 Task: Check the percentage active listings of playground in the last 5 years.
Action: Mouse moved to (987, 231)
Screenshot: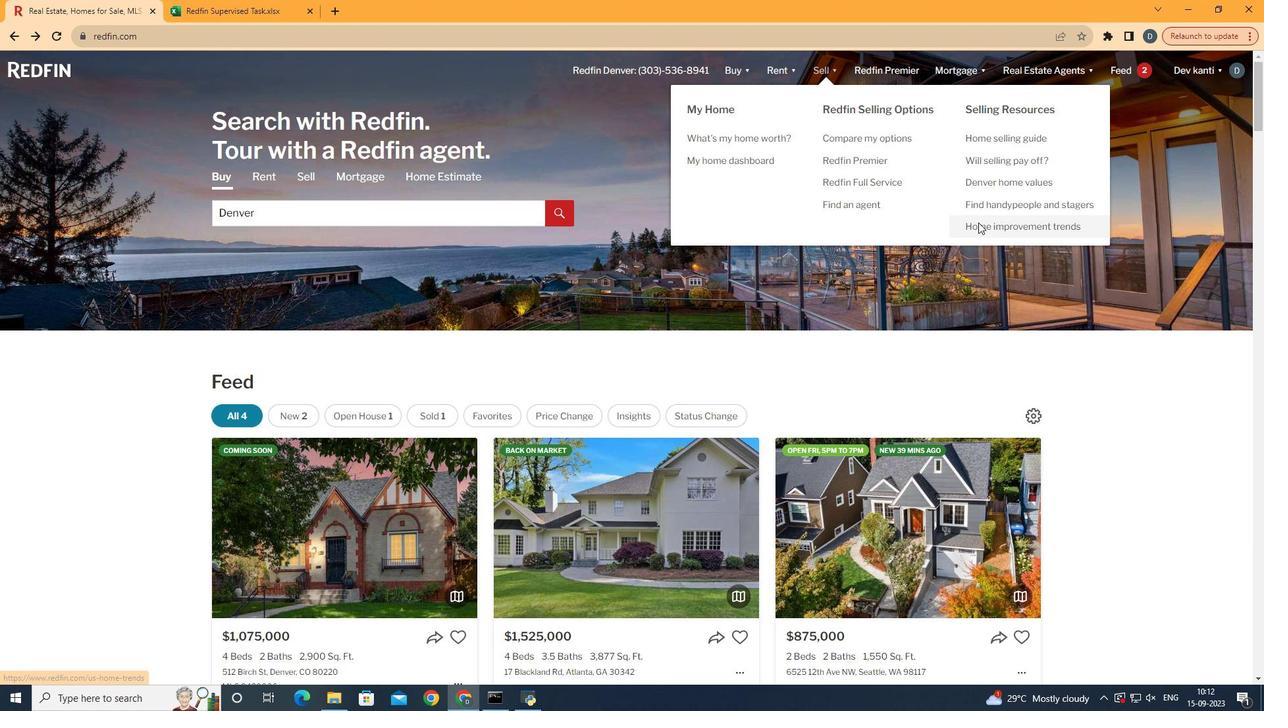 
Action: Mouse pressed left at (987, 231)
Screenshot: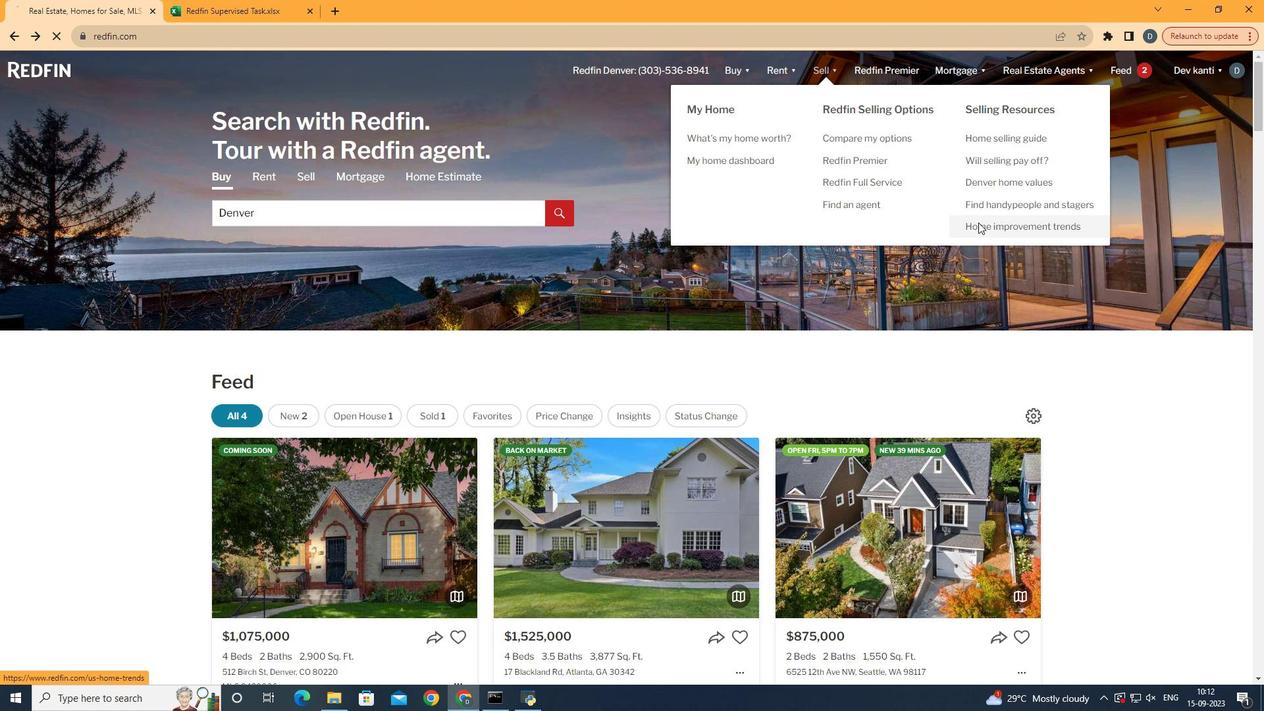 
Action: Mouse moved to (318, 252)
Screenshot: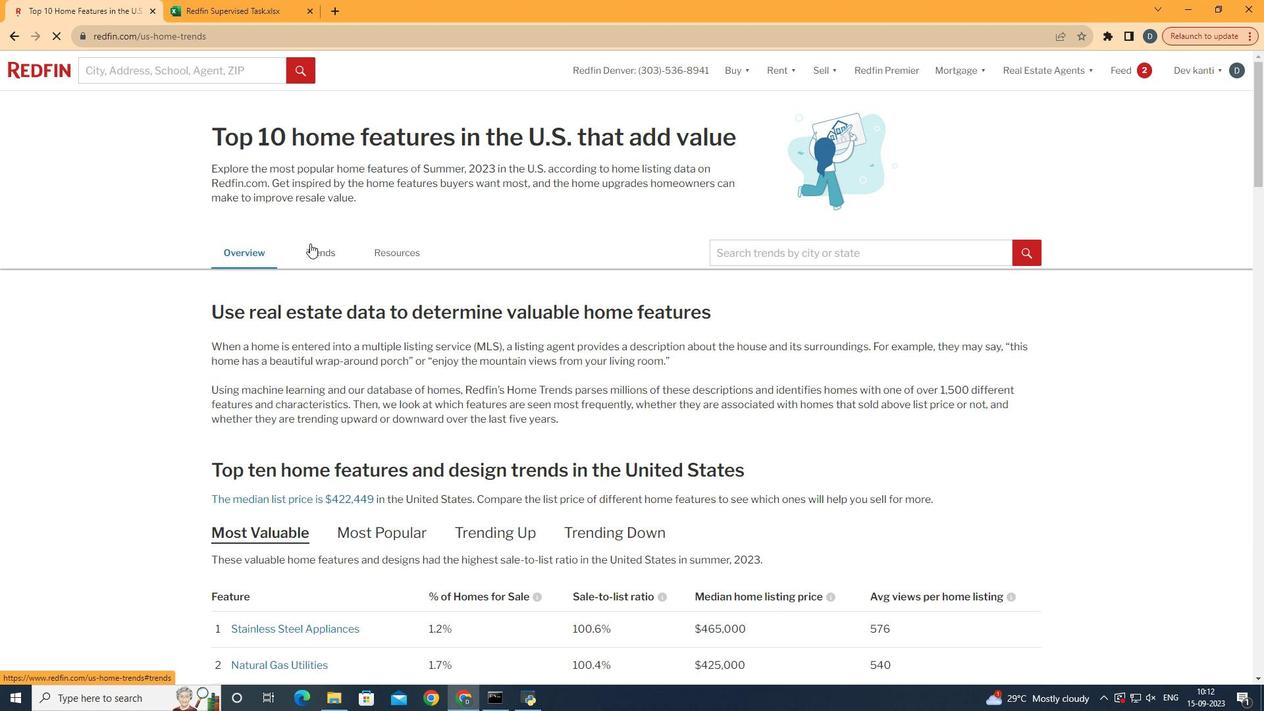 
Action: Mouse pressed left at (318, 252)
Screenshot: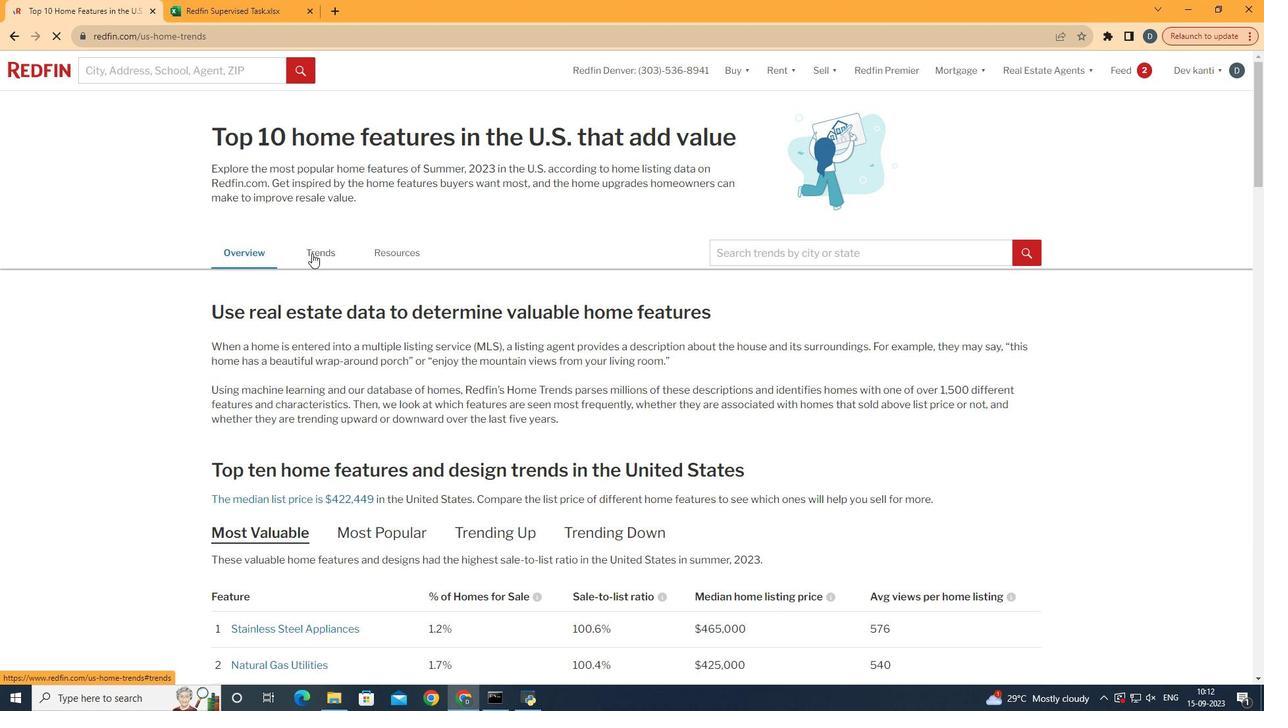 
Action: Mouse moved to (553, 356)
Screenshot: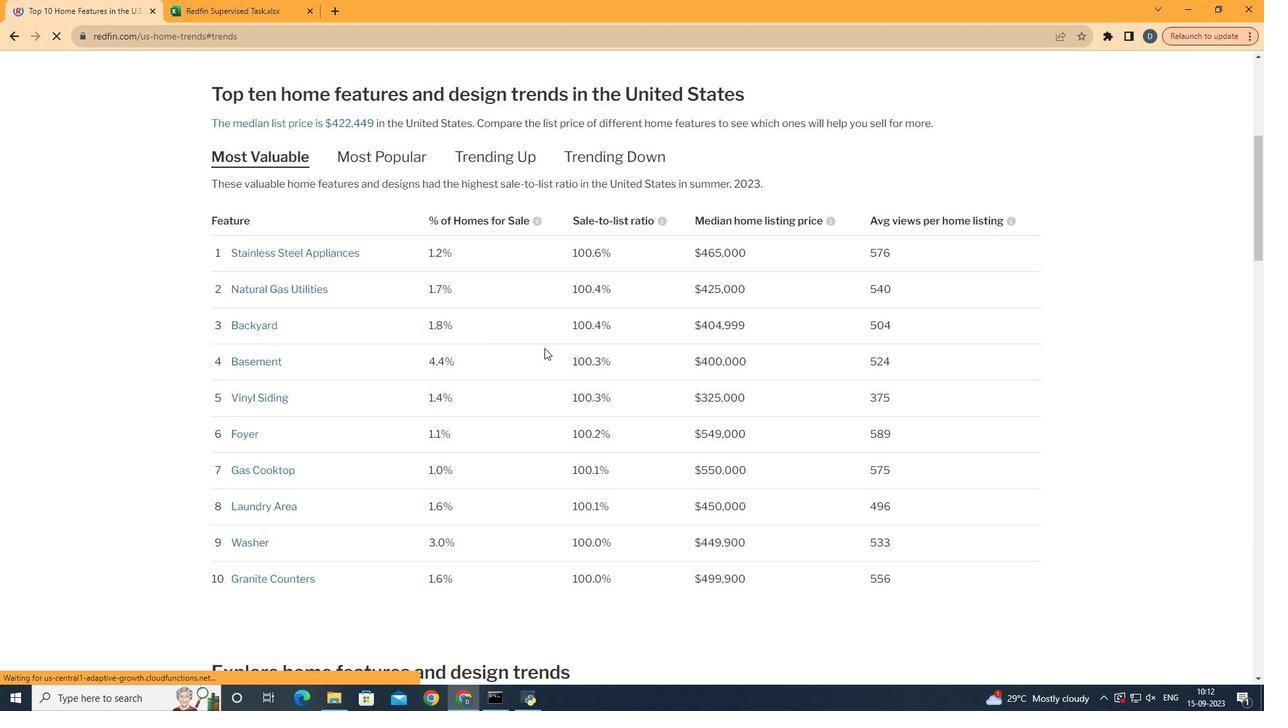
Action: Mouse scrolled (553, 356) with delta (0, 0)
Screenshot: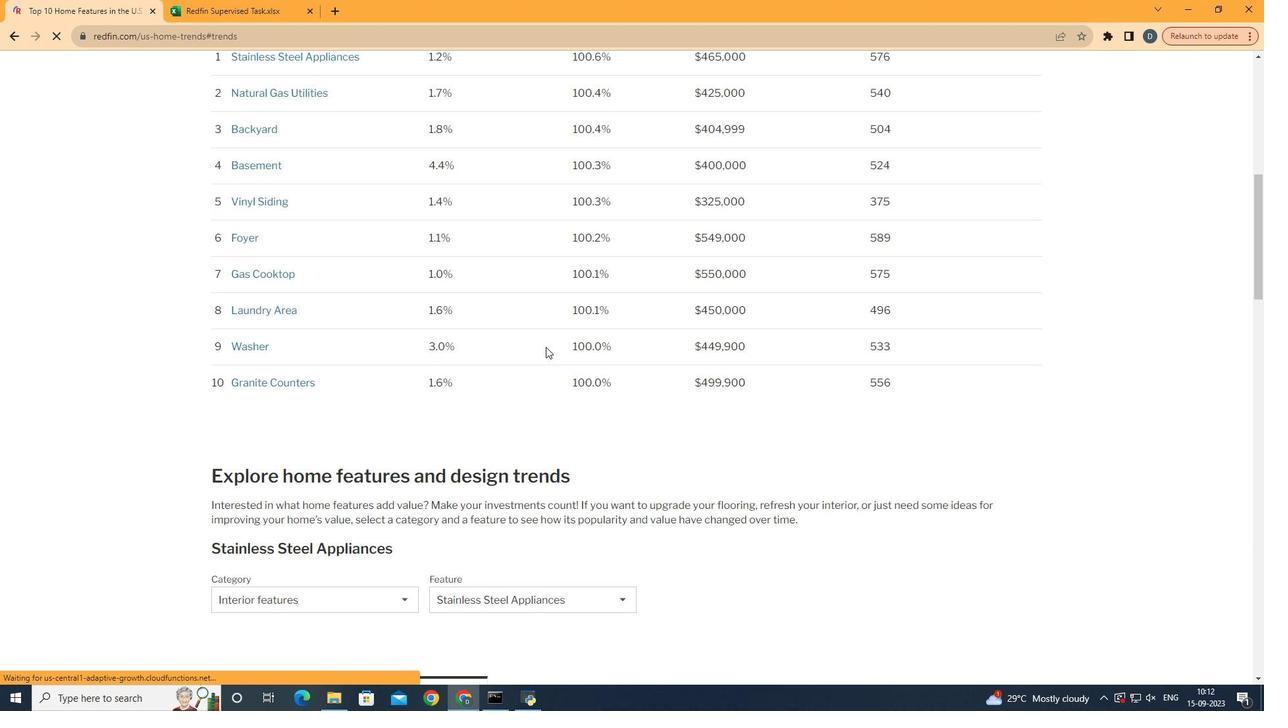 
Action: Mouse moved to (553, 356)
Screenshot: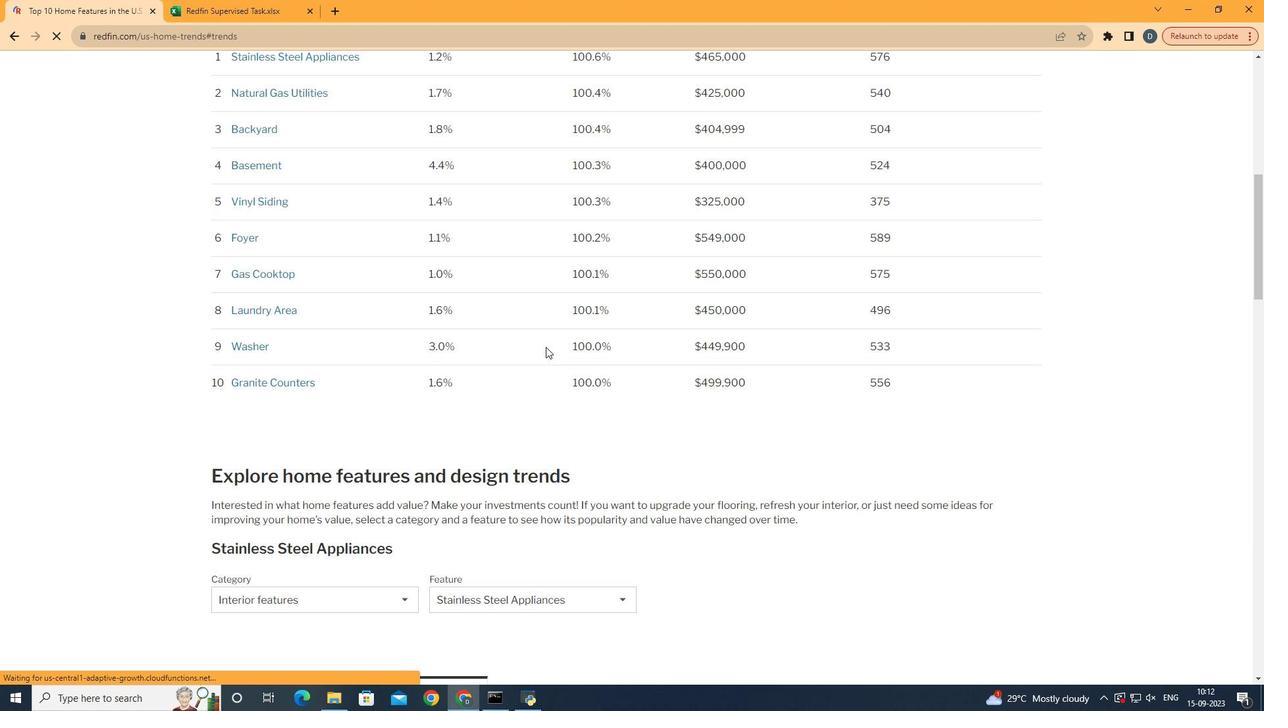 
Action: Mouse scrolled (553, 355) with delta (0, 0)
Screenshot: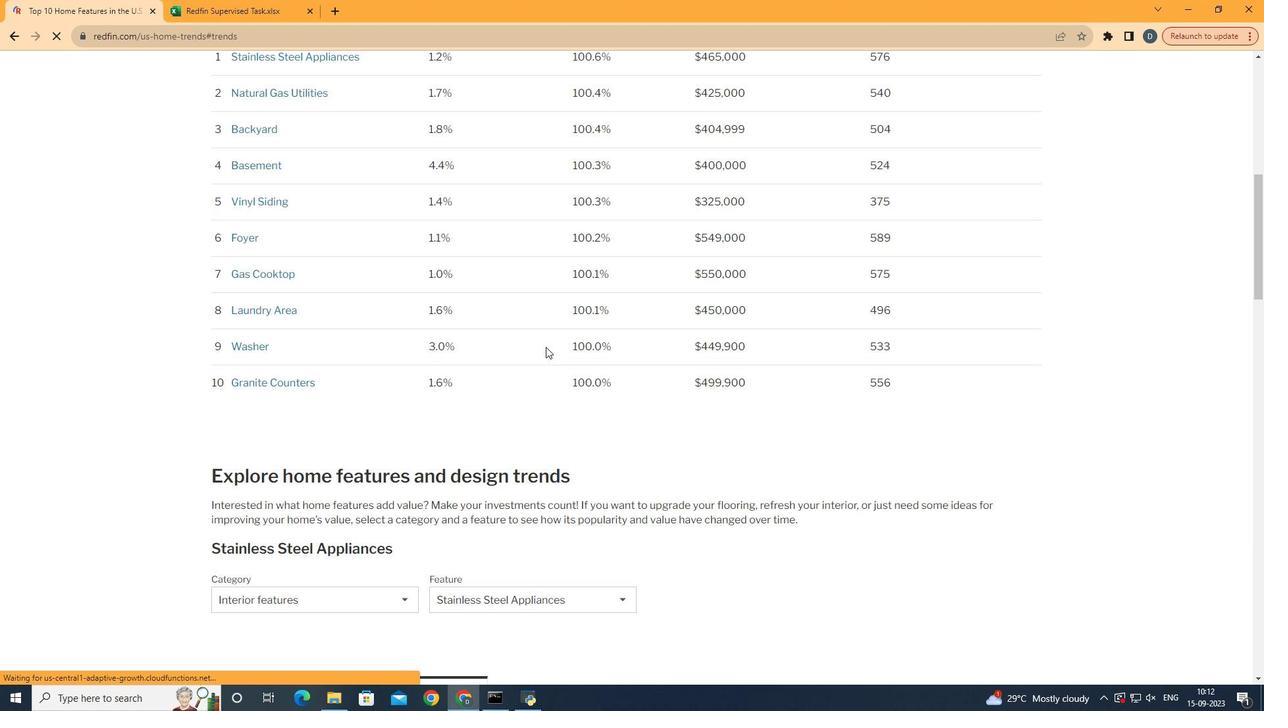 
Action: Mouse moved to (554, 355)
Screenshot: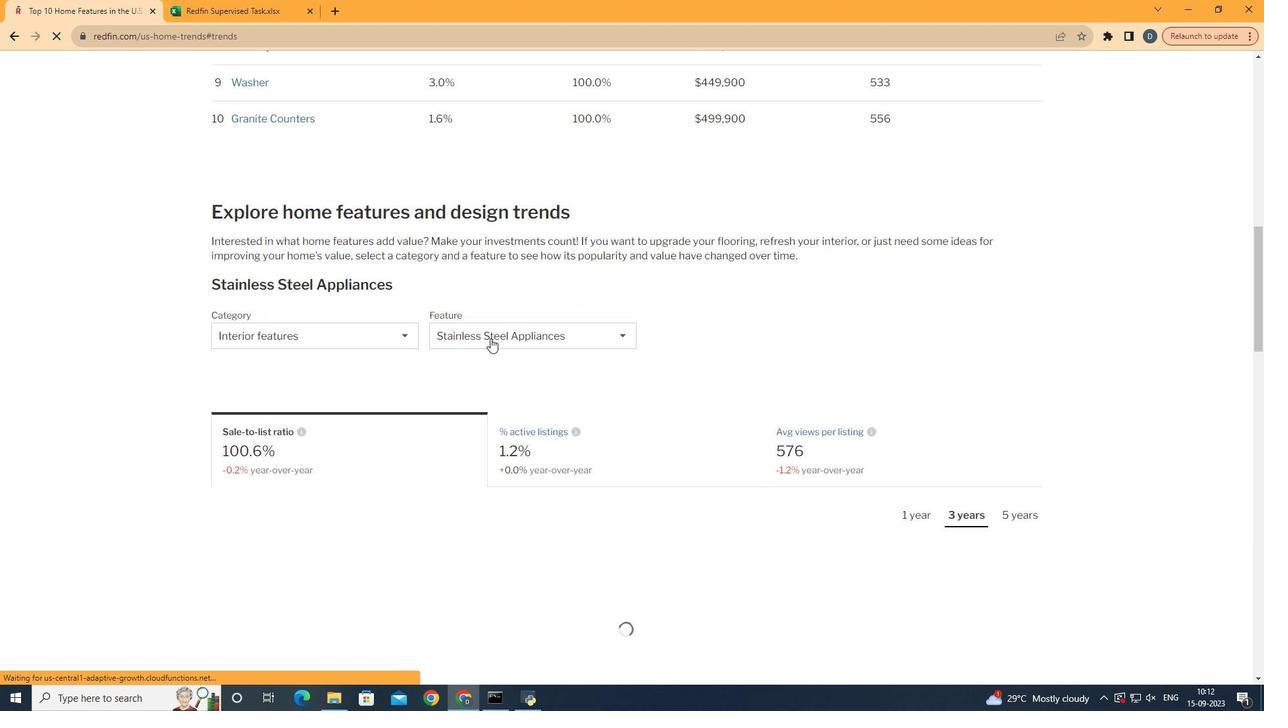 
Action: Mouse scrolled (554, 355) with delta (0, 0)
Screenshot: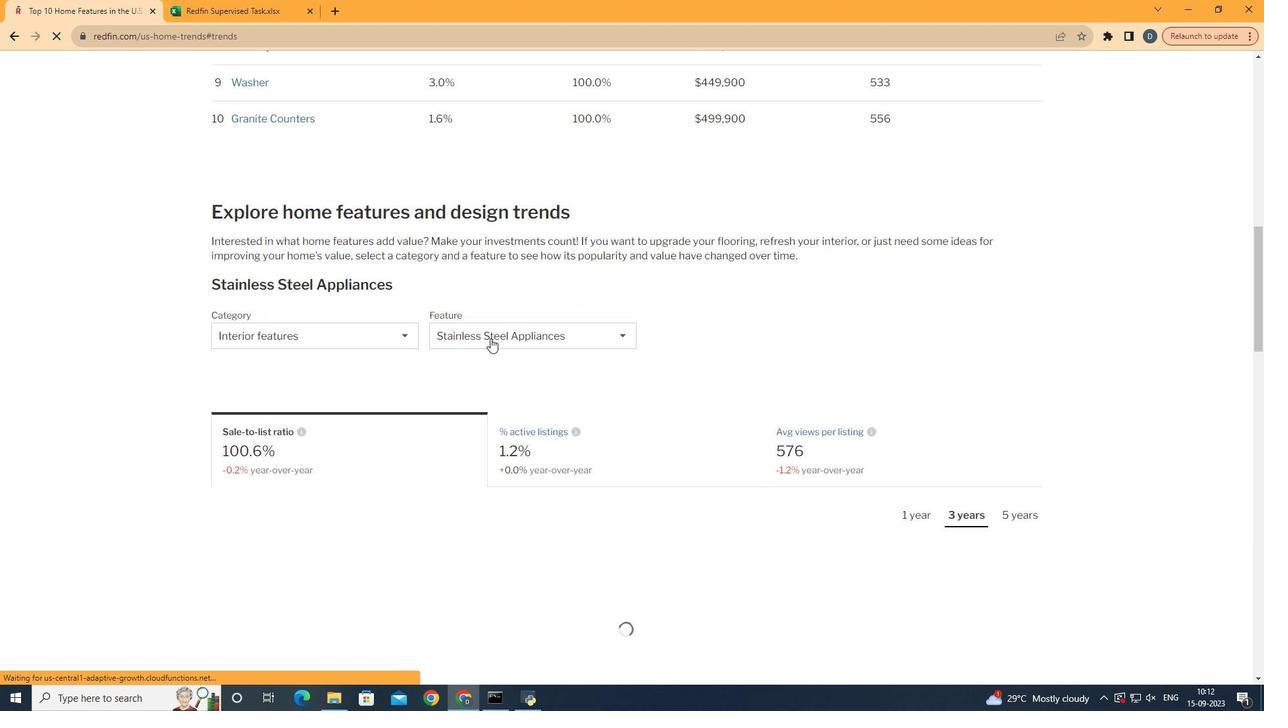
Action: Mouse scrolled (554, 355) with delta (0, 0)
Screenshot: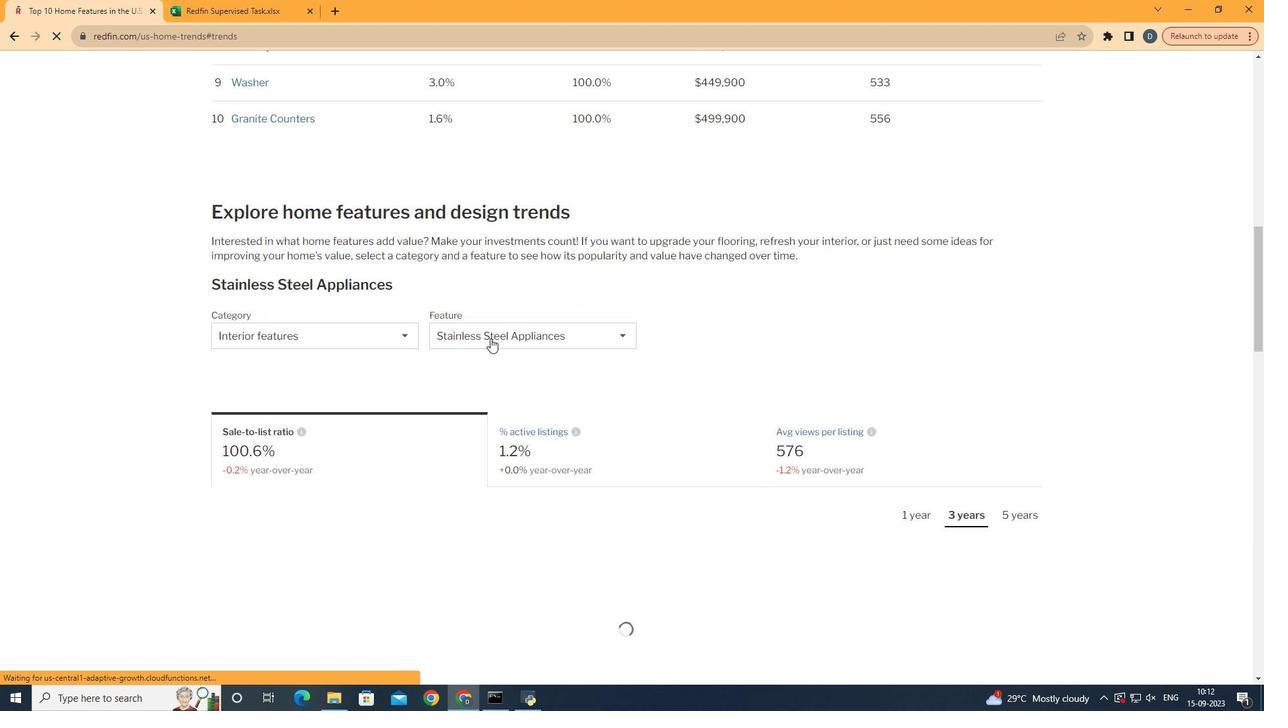 
Action: Mouse scrolled (554, 355) with delta (0, 0)
Screenshot: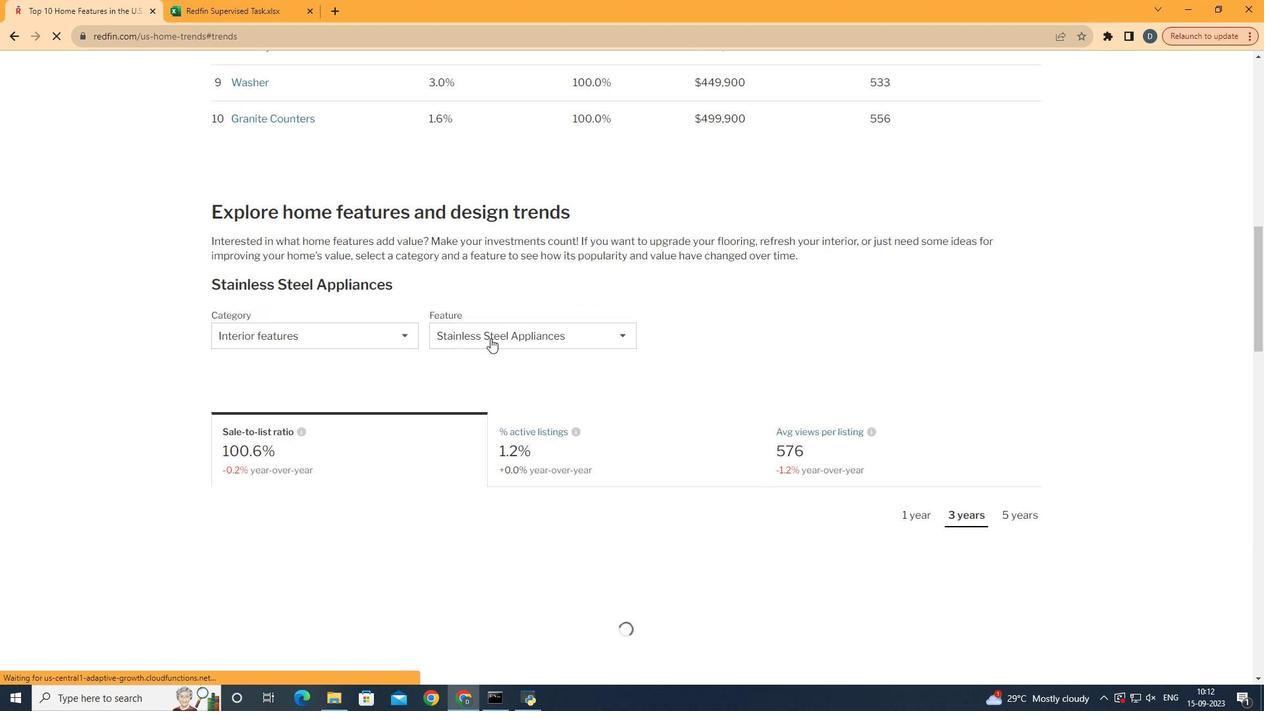 
Action: Mouse scrolled (554, 355) with delta (0, 0)
Screenshot: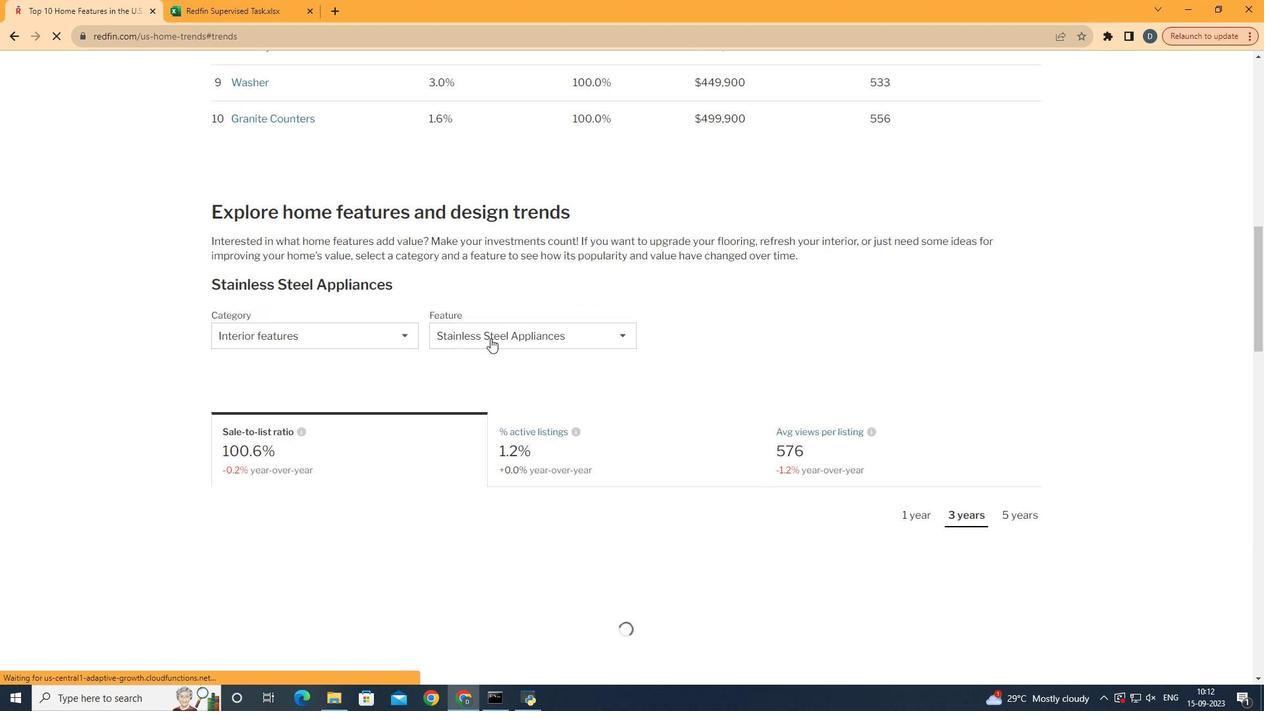 
Action: Mouse scrolled (554, 355) with delta (0, 0)
Screenshot: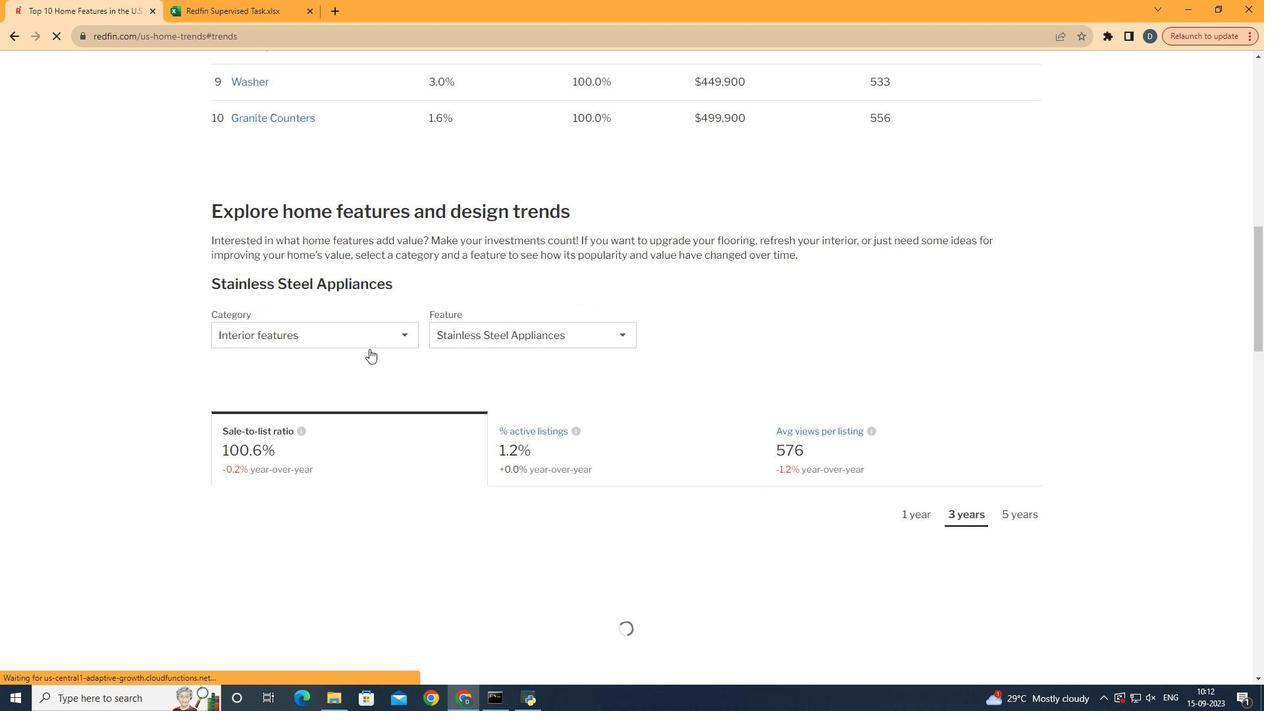 
Action: Mouse moved to (356, 345)
Screenshot: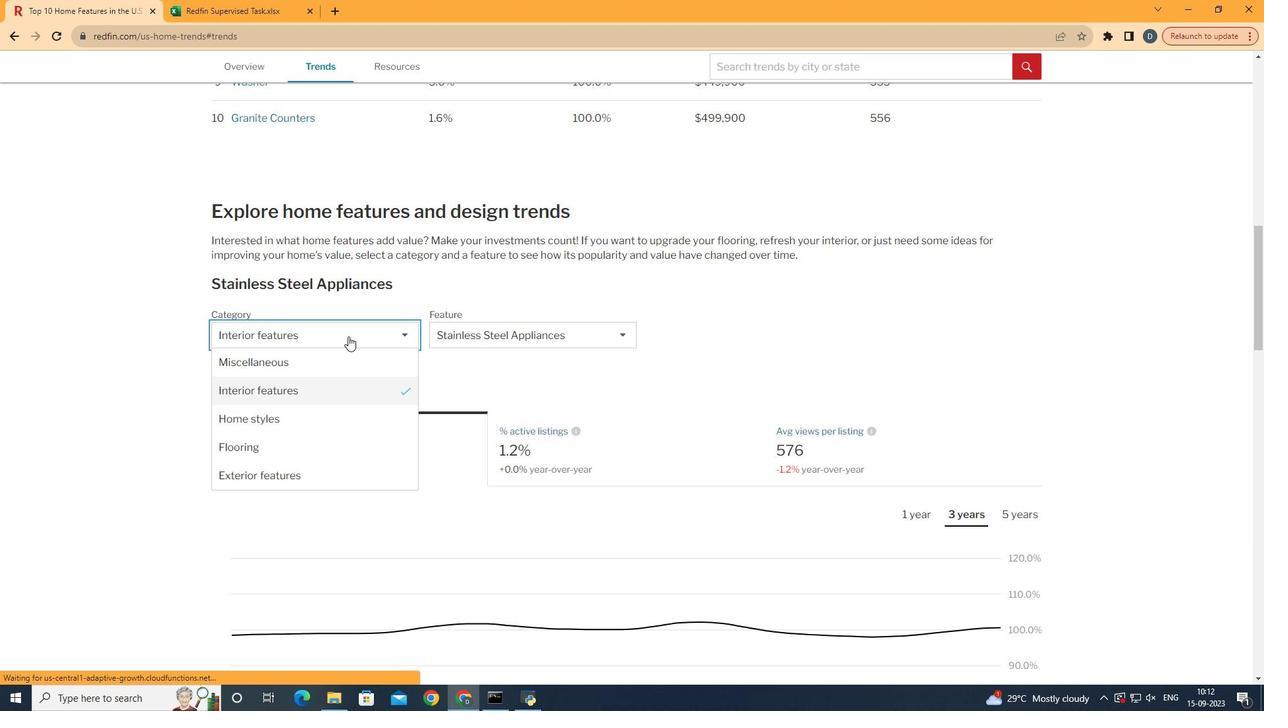 
Action: Mouse pressed left at (356, 345)
Screenshot: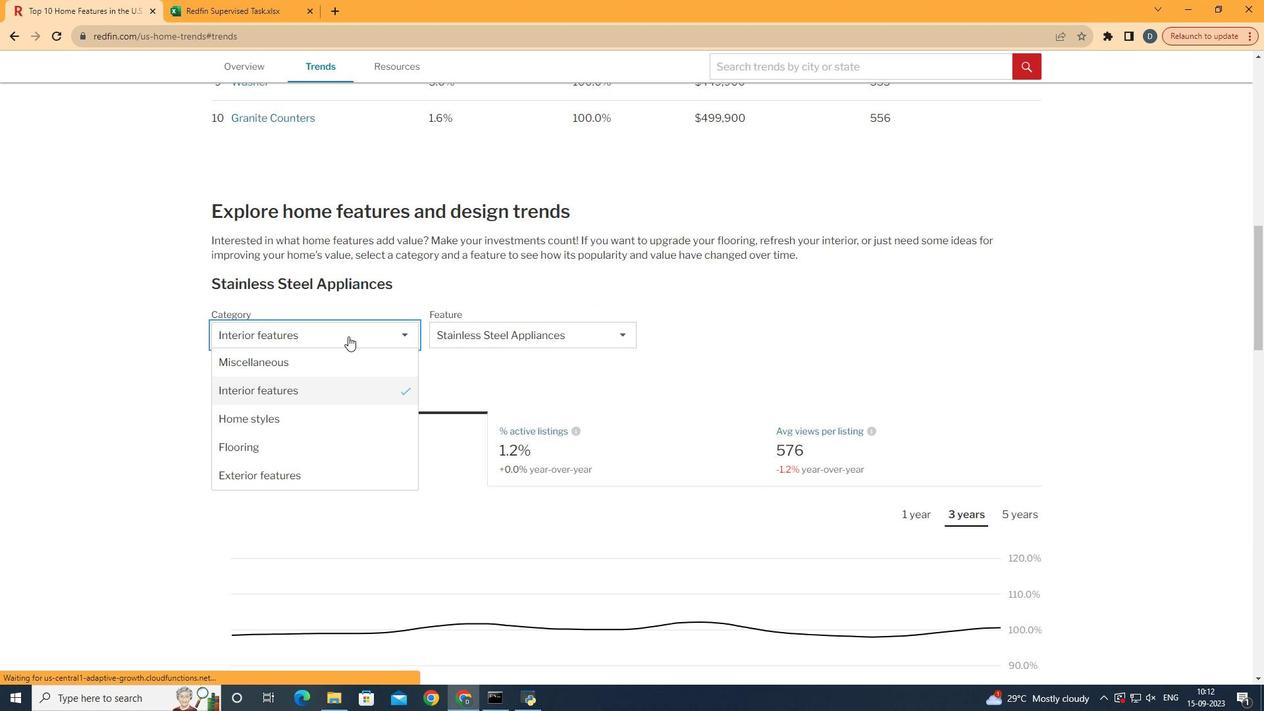 
Action: Mouse scrolled (356, 344) with delta (0, 0)
Screenshot: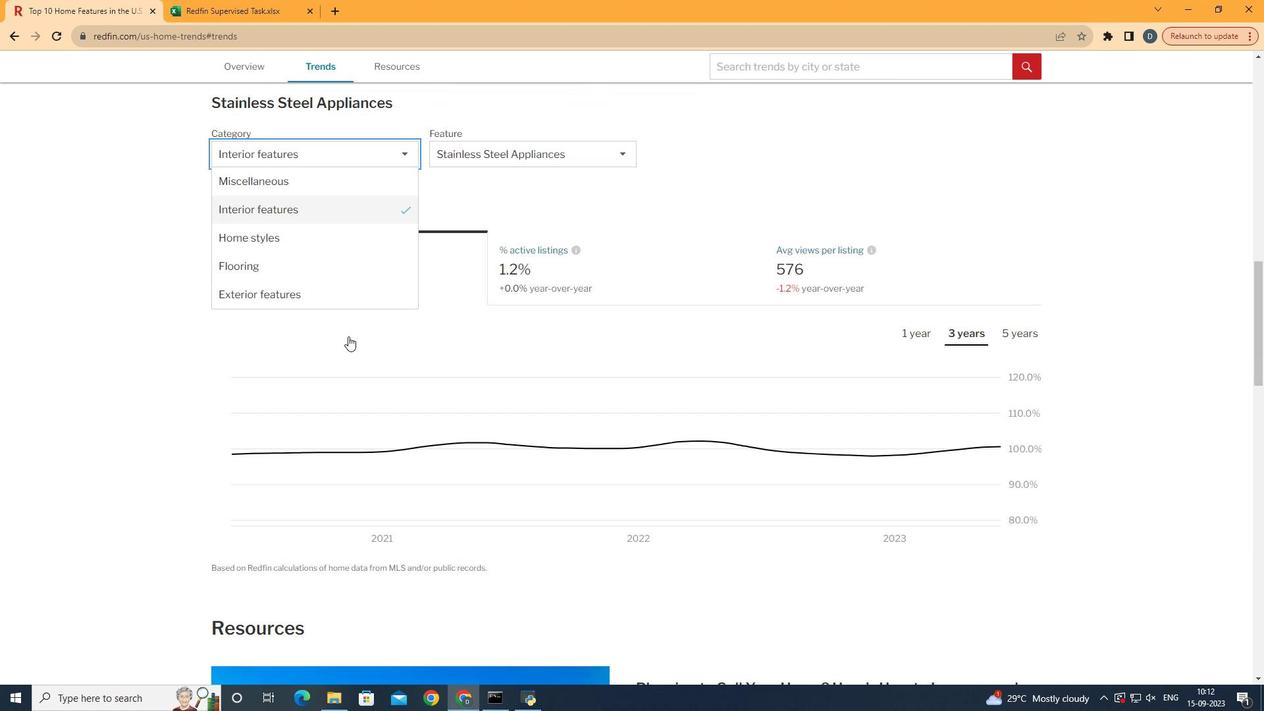 
Action: Mouse scrolled (356, 344) with delta (0, 0)
Screenshot: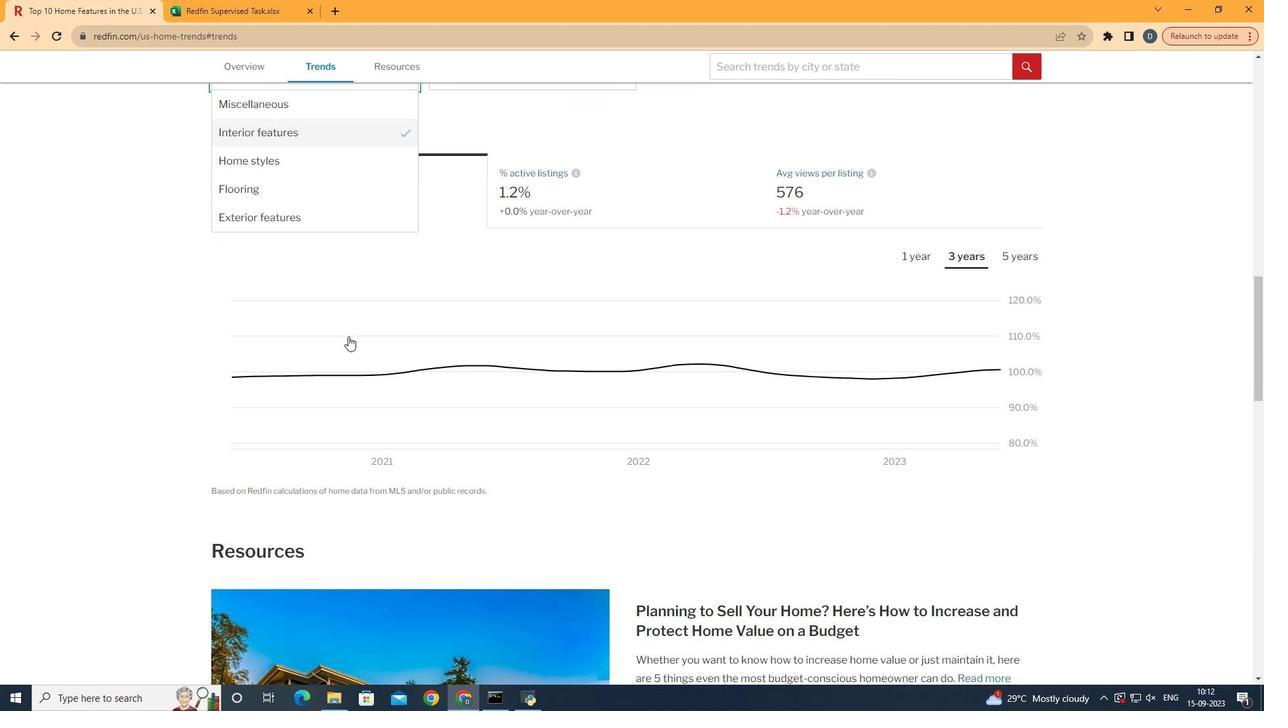 
Action: Mouse scrolled (356, 344) with delta (0, 0)
Screenshot: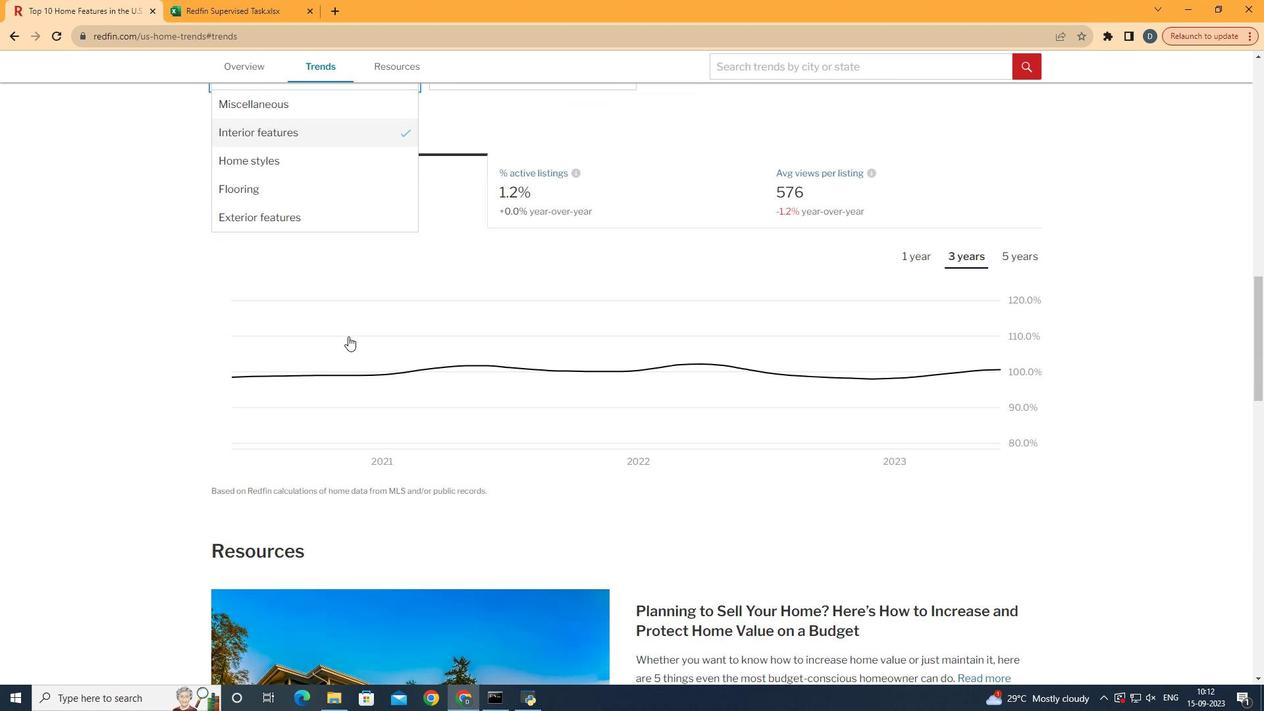 
Action: Mouse scrolled (356, 344) with delta (0, 0)
Screenshot: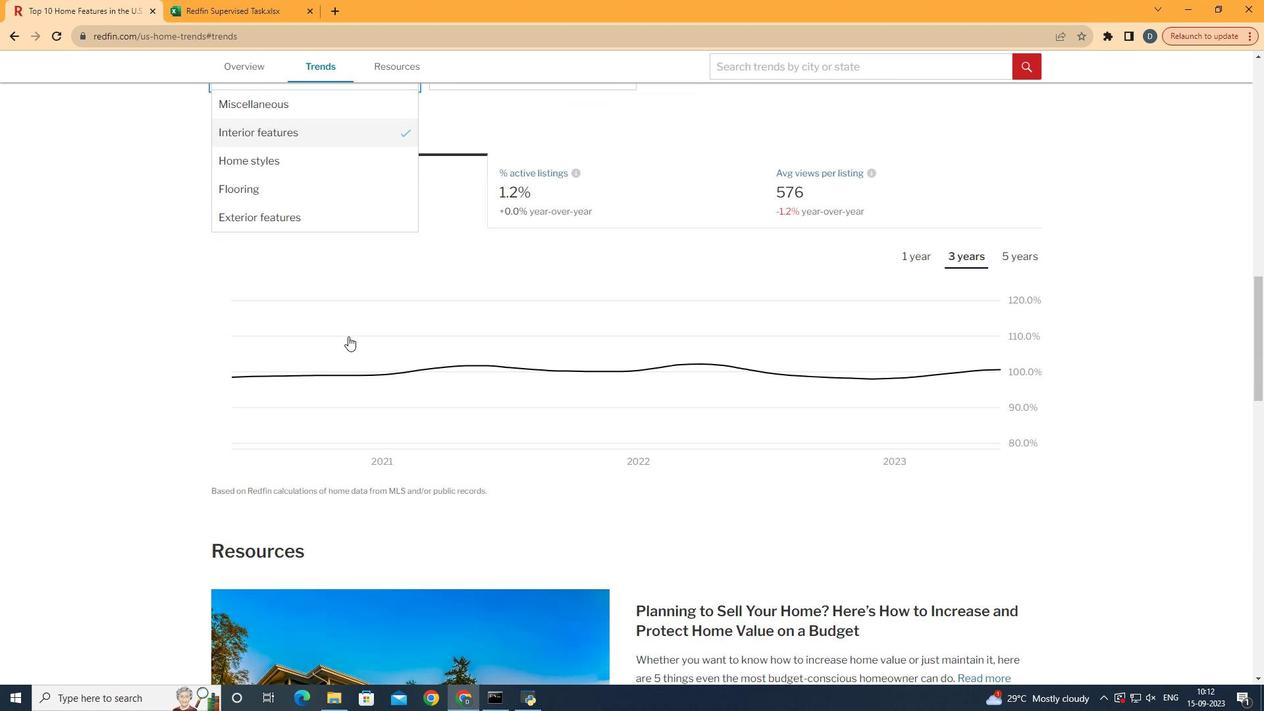 
Action: Mouse scrolled (356, 344) with delta (0, 0)
Screenshot: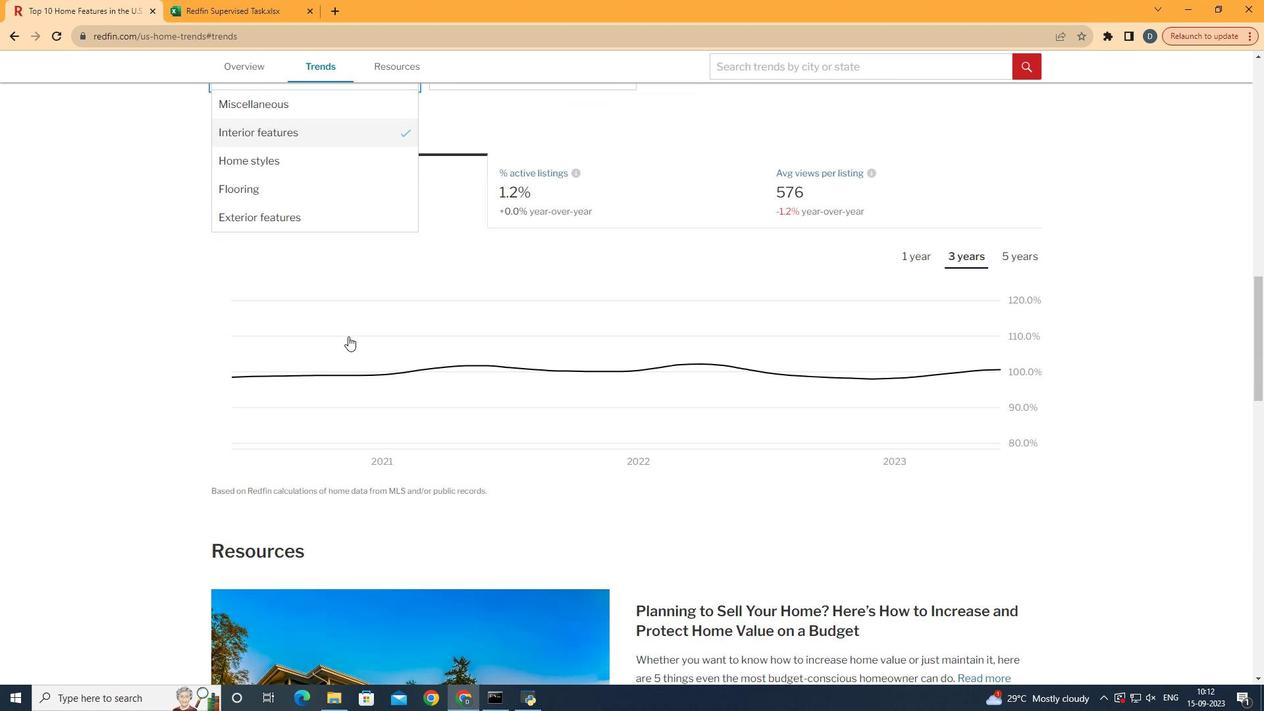 
Action: Mouse scrolled (356, 344) with delta (0, 0)
Screenshot: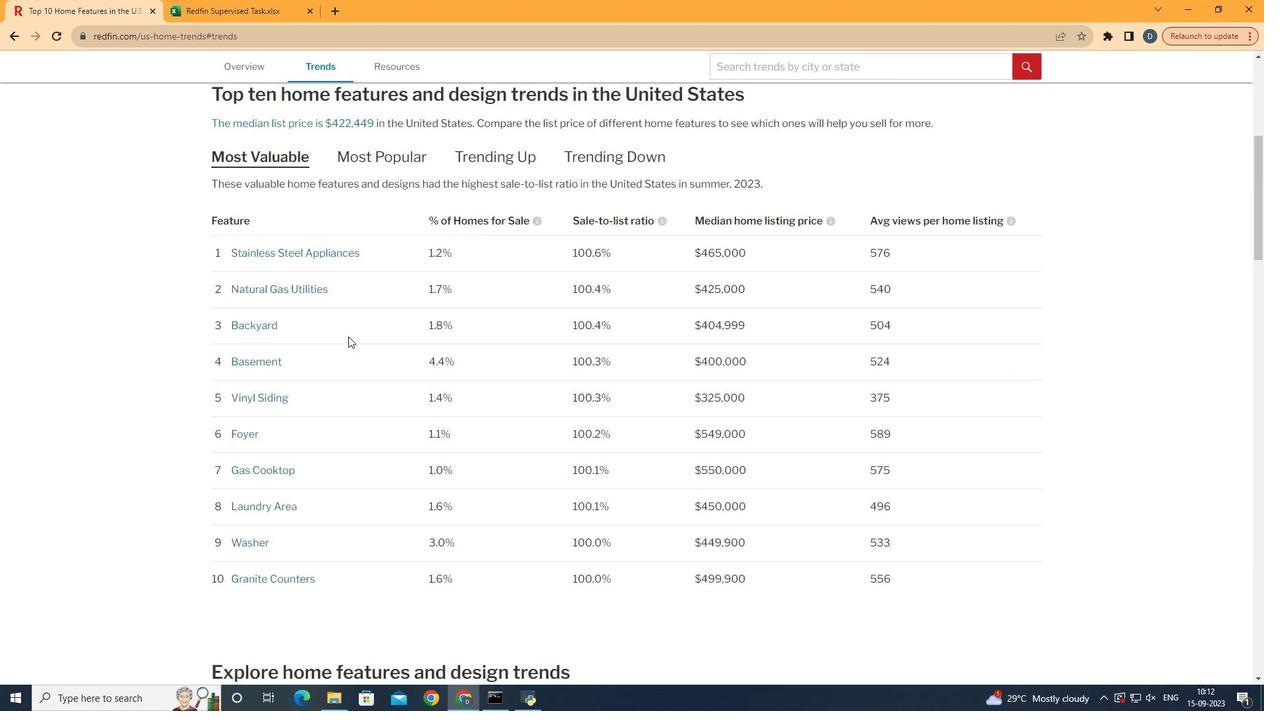 
Action: Mouse moved to (315, 181)
Screenshot: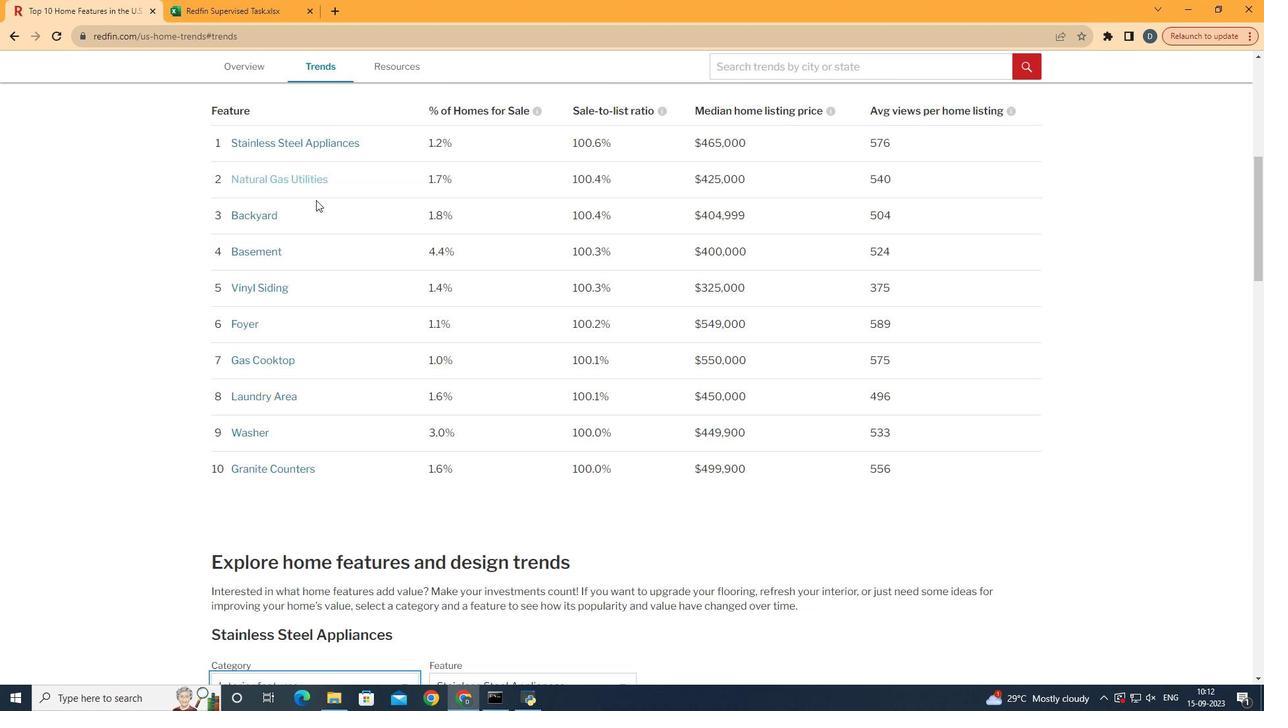 
Action: Mouse scrolled (315, 181) with delta (0, 0)
Screenshot: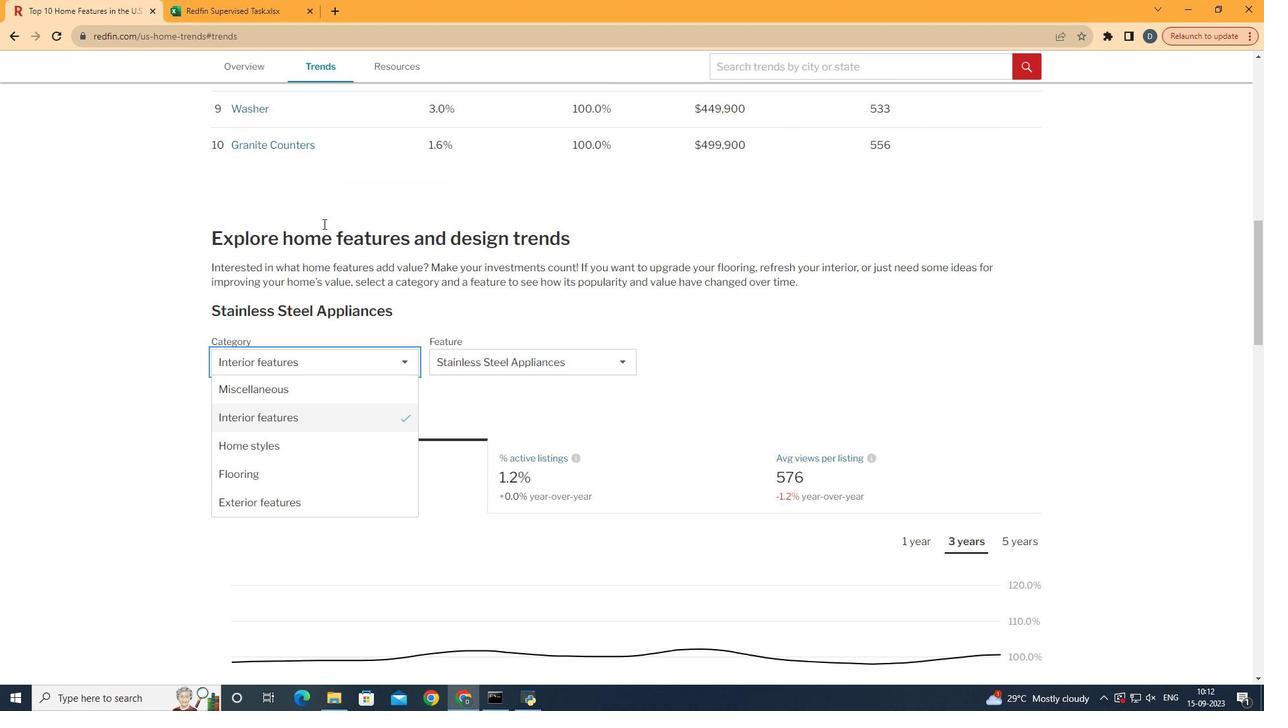 
Action: Mouse scrolled (315, 181) with delta (0, 0)
Screenshot: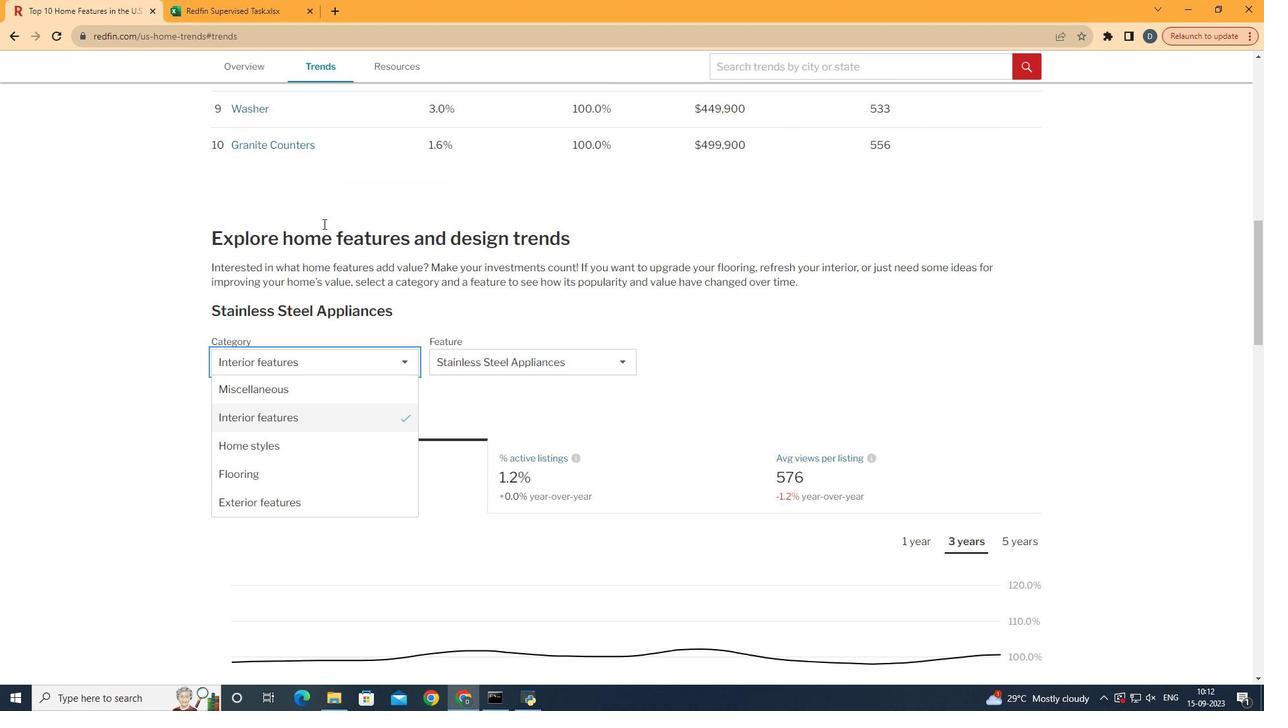 
Action: Mouse scrolled (315, 181) with delta (0, 0)
Screenshot: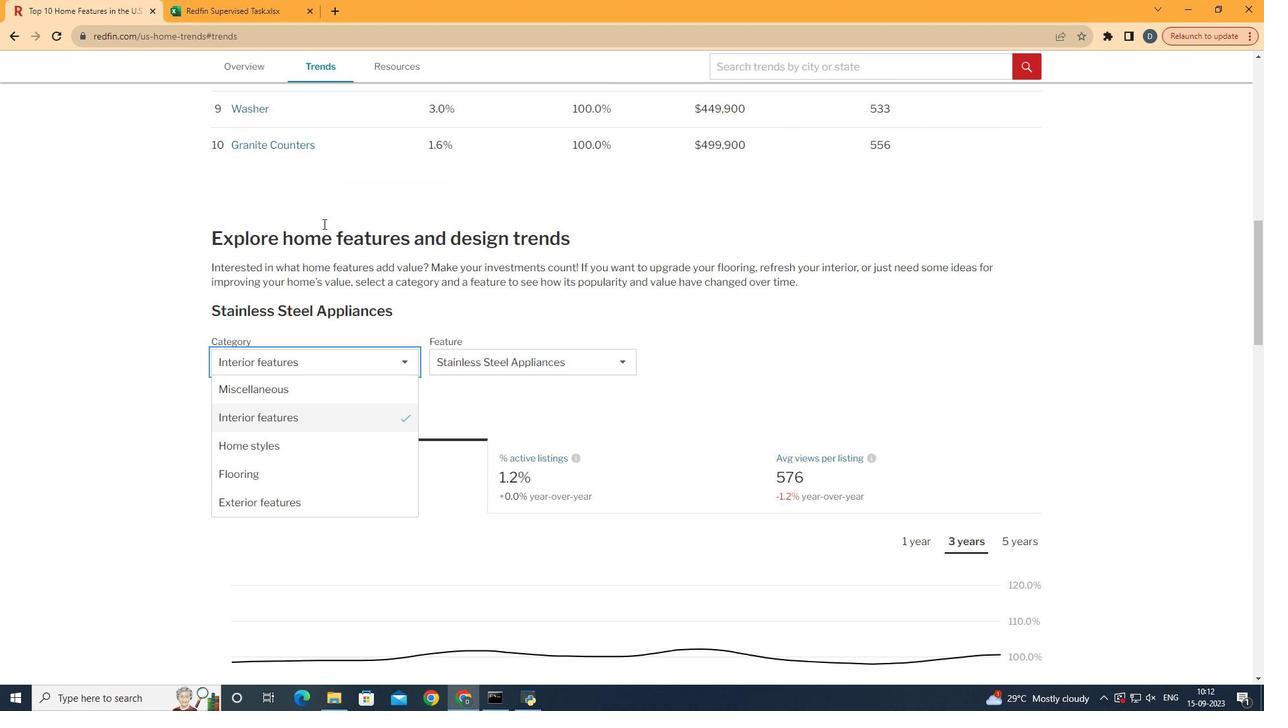 
Action: Mouse scrolled (315, 181) with delta (0, 0)
Screenshot: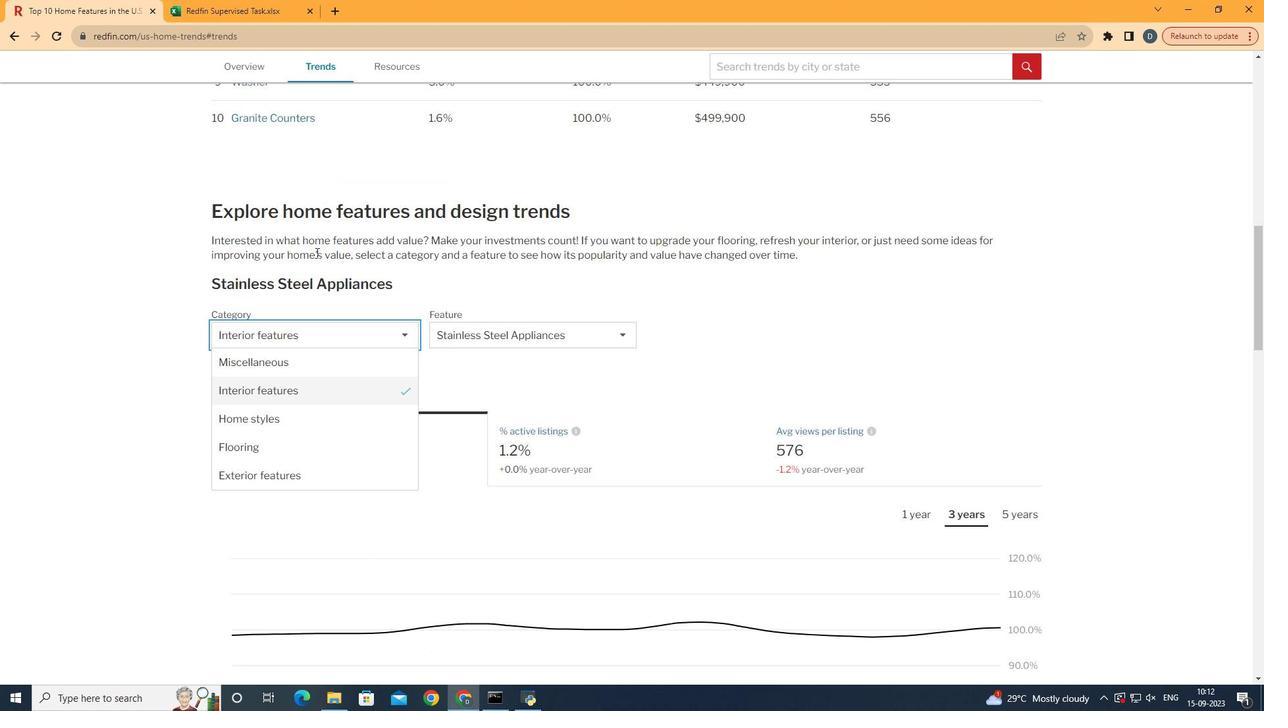 
Action: Mouse scrolled (315, 181) with delta (0, 0)
Screenshot: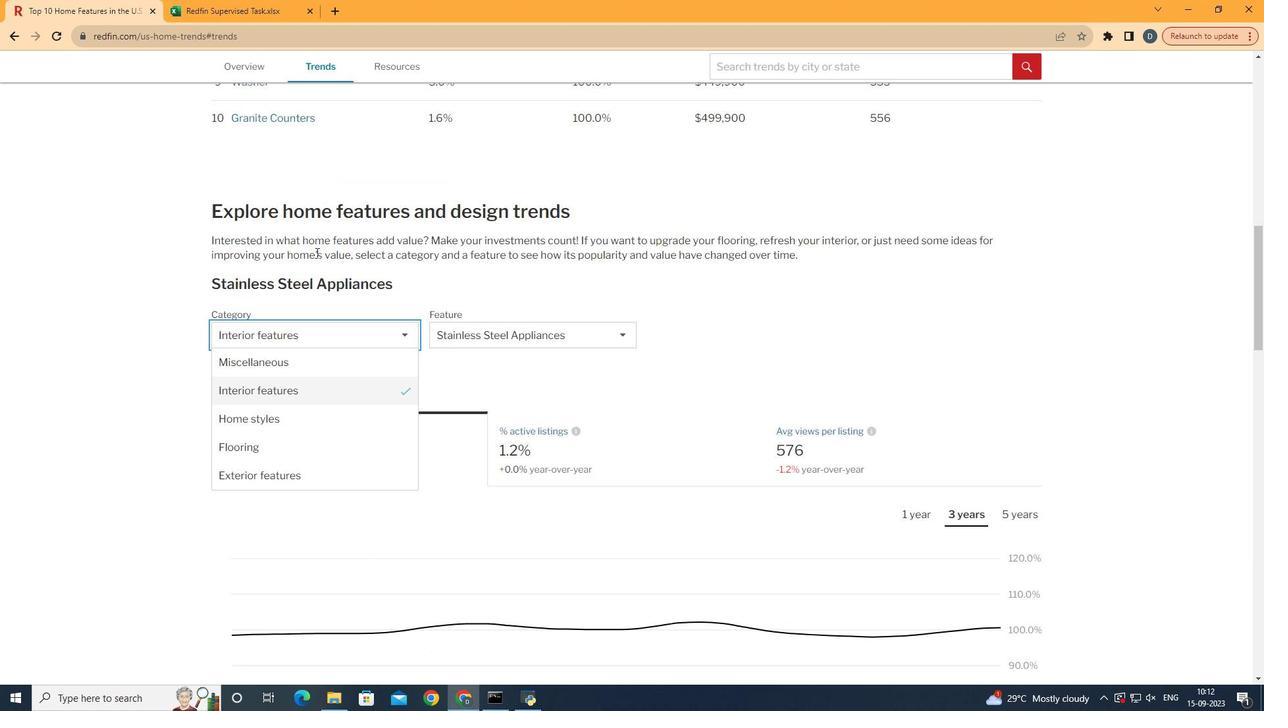 
Action: Mouse scrolled (315, 181) with delta (0, 0)
Screenshot: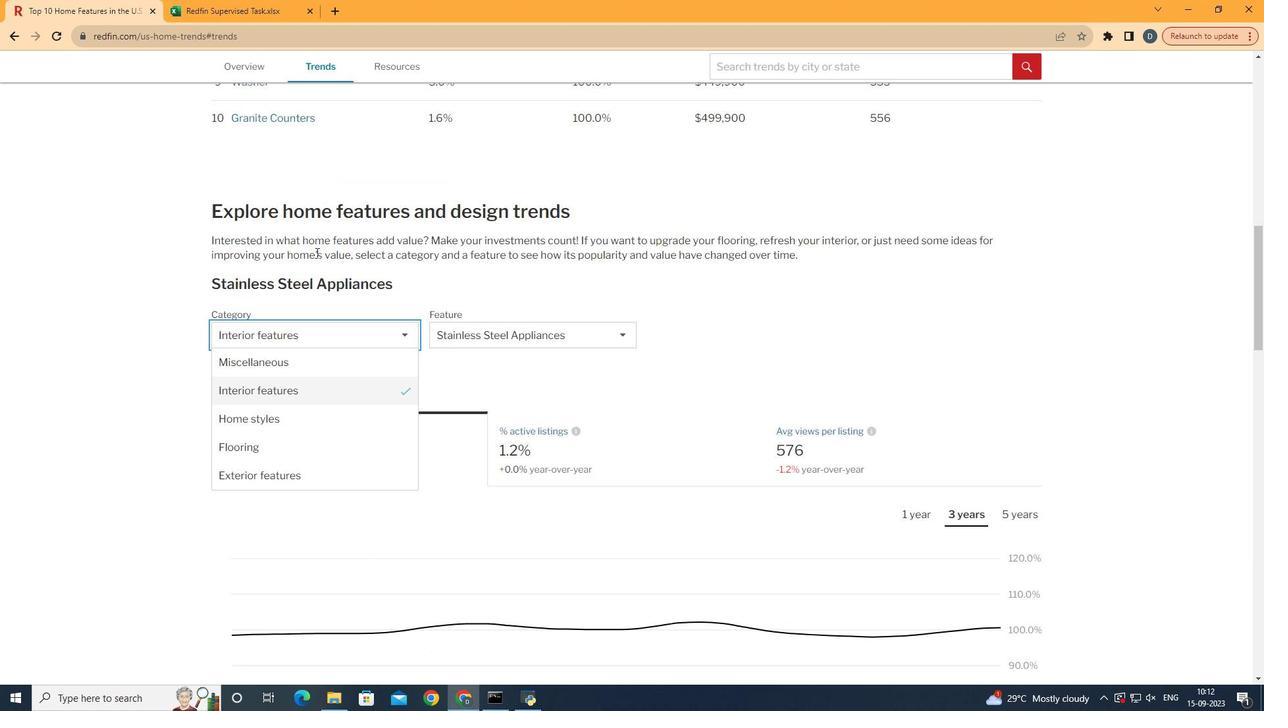 
Action: Mouse moved to (322, 202)
Screenshot: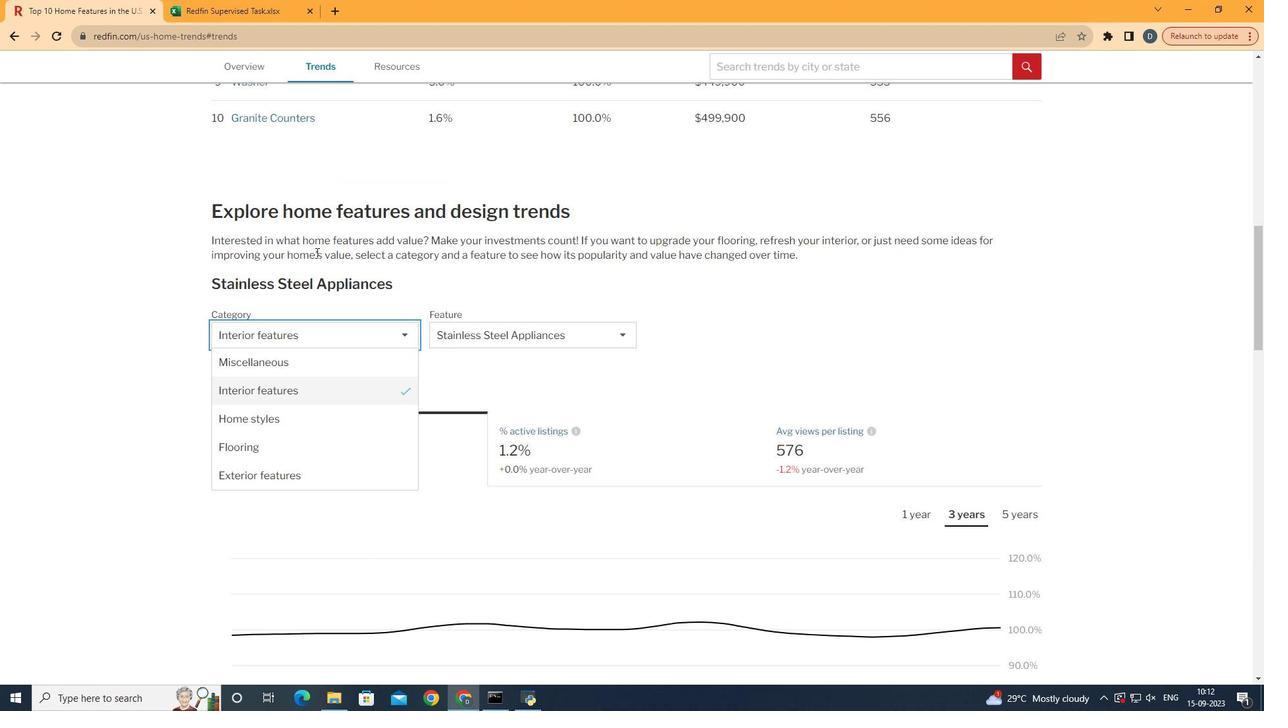 
Action: Mouse scrolled (322, 201) with delta (0, 0)
Screenshot: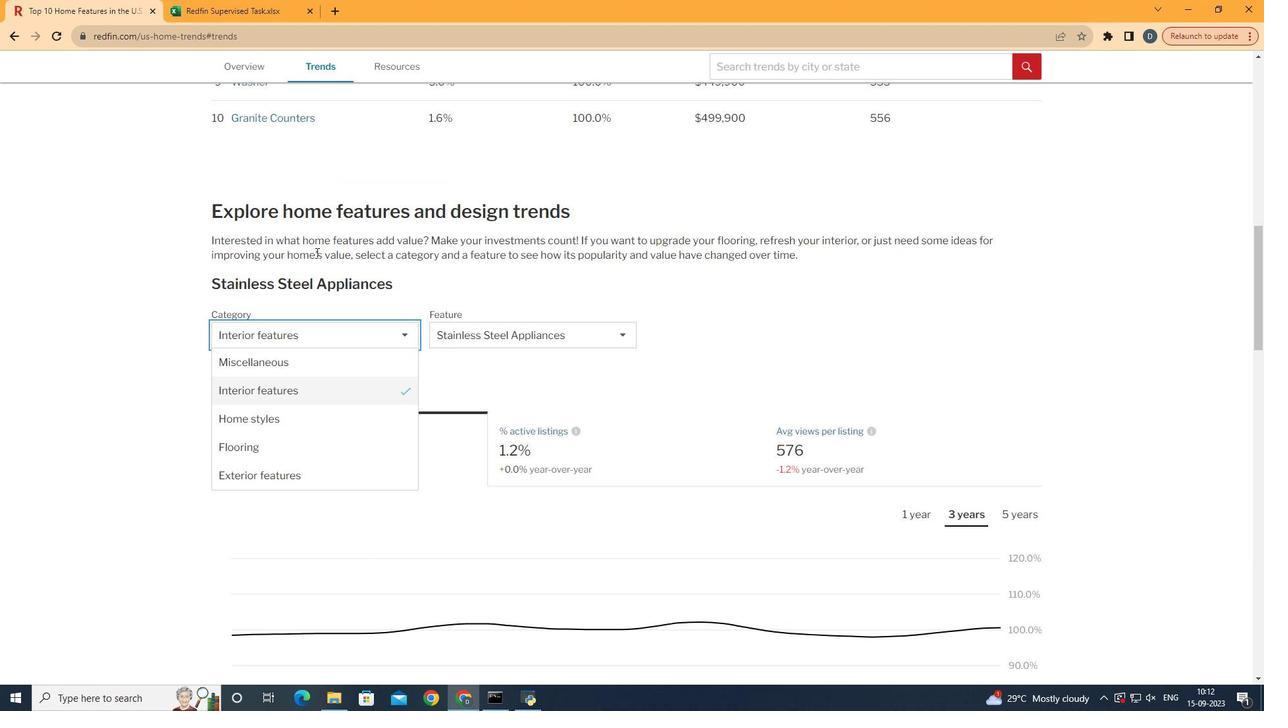 
Action: Mouse moved to (324, 262)
Screenshot: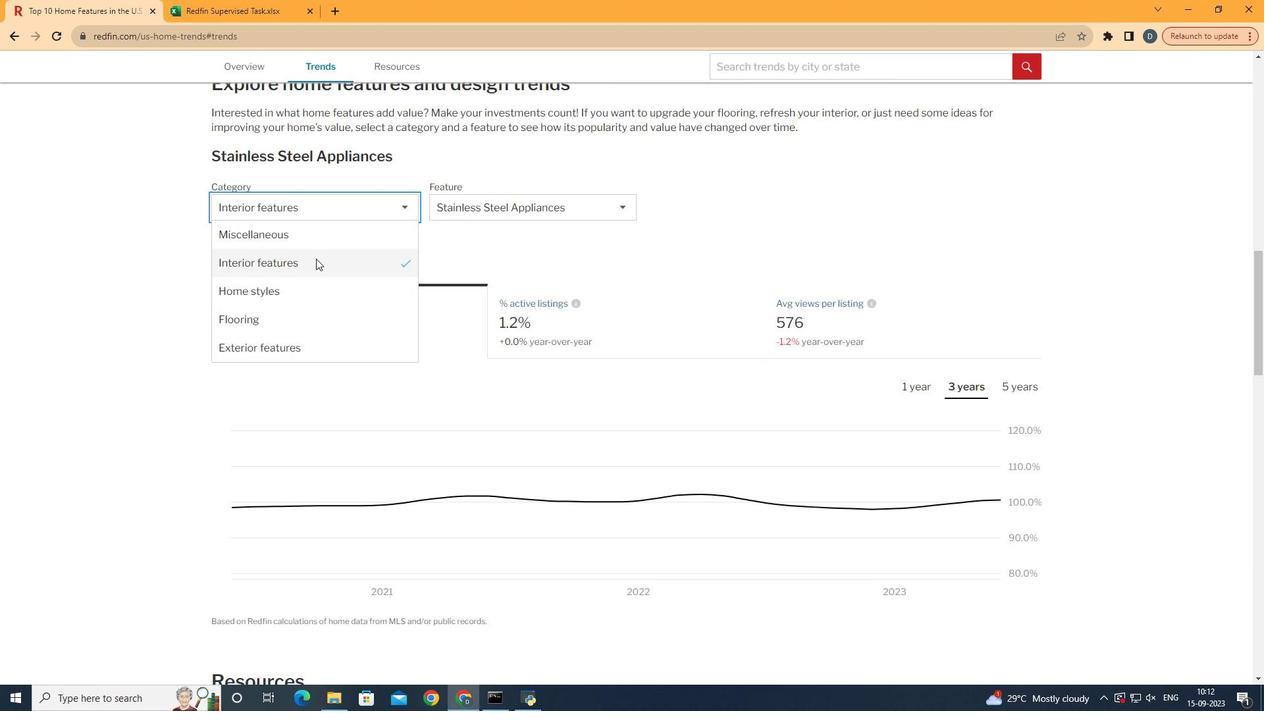 
Action: Mouse scrolled (324, 261) with delta (0, 0)
Screenshot: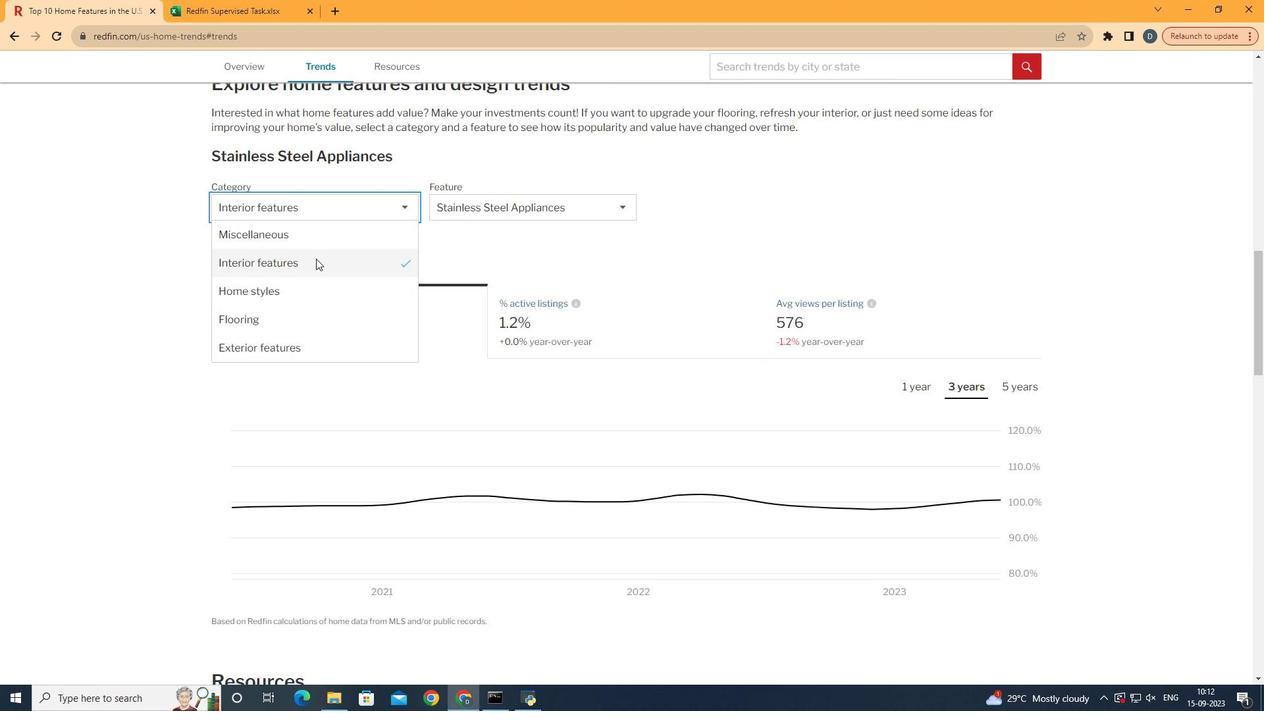 
Action: Mouse moved to (324, 264)
Screenshot: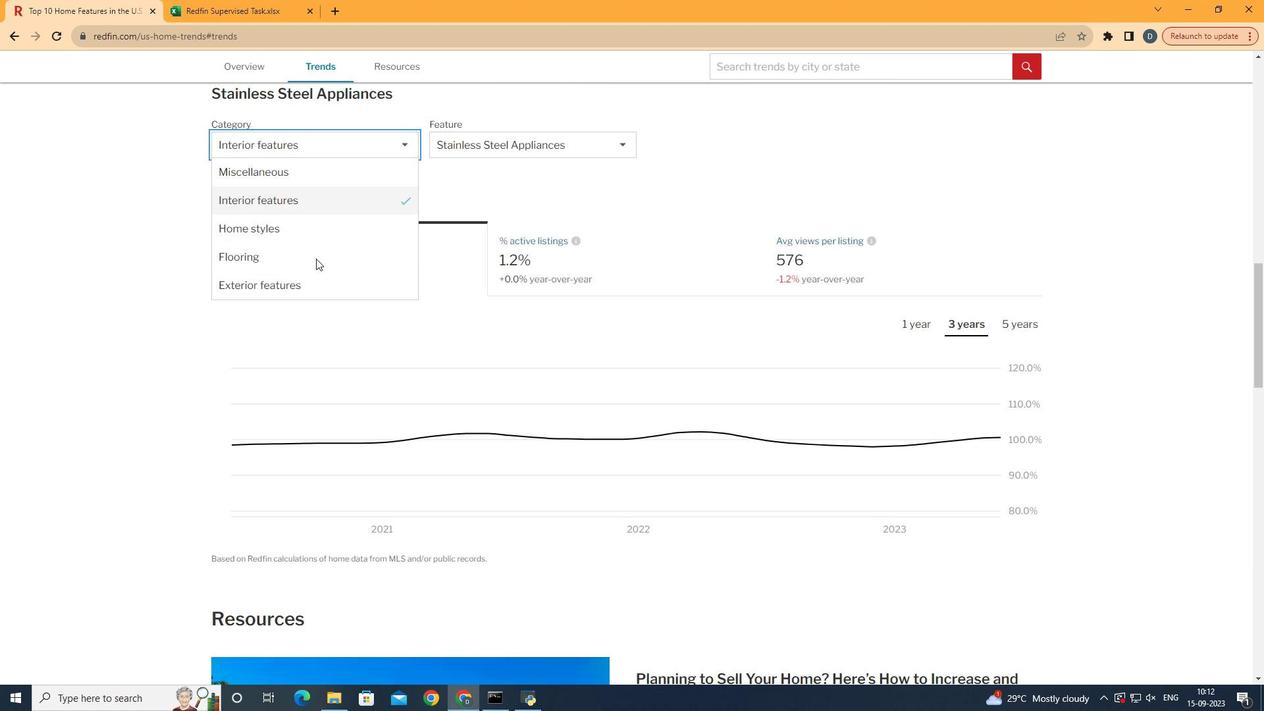 
Action: Mouse scrolled (324, 264) with delta (0, 0)
Screenshot: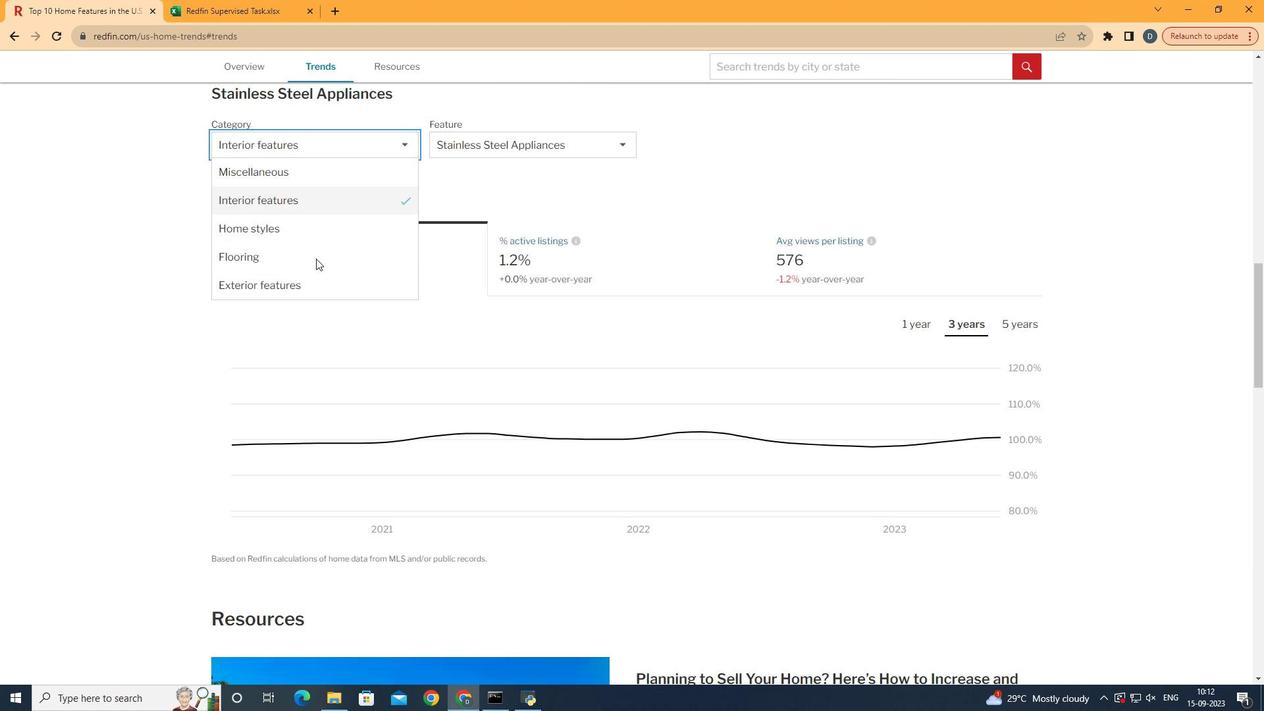 
Action: Mouse moved to (324, 267)
Screenshot: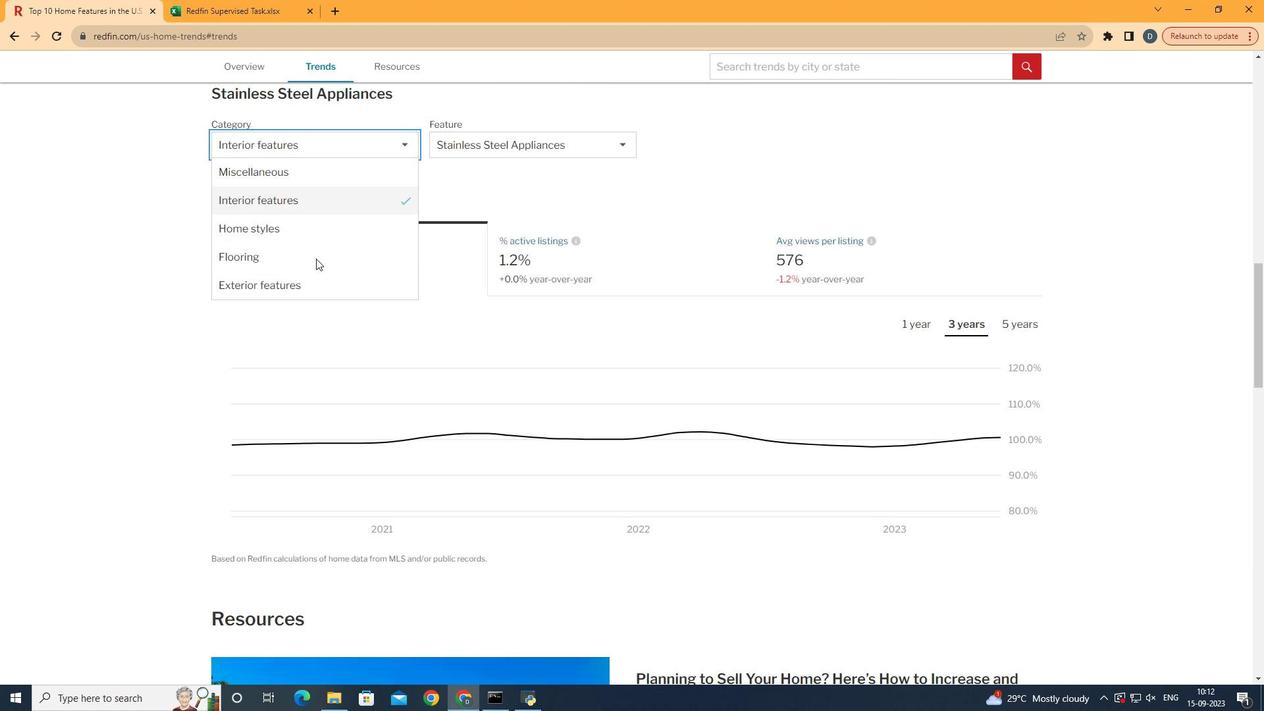 
Action: Mouse scrolled (324, 266) with delta (0, 0)
Screenshot: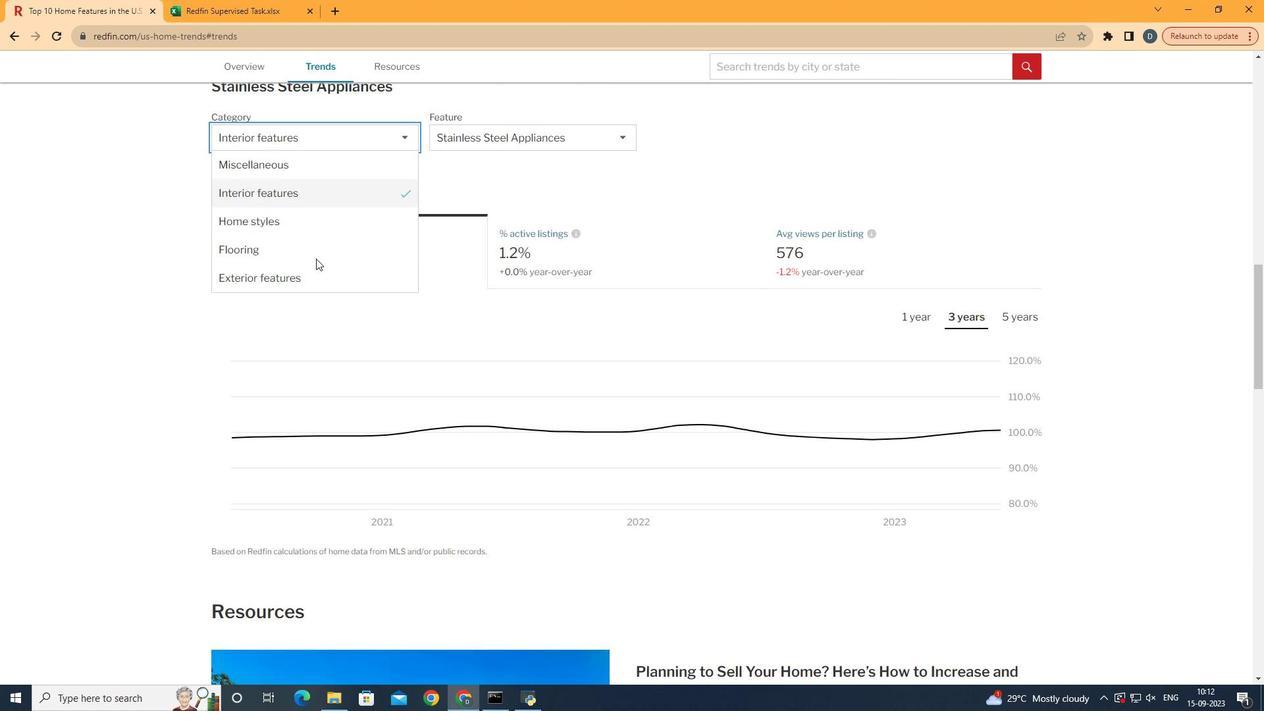 
Action: Mouse moved to (332, 282)
Screenshot: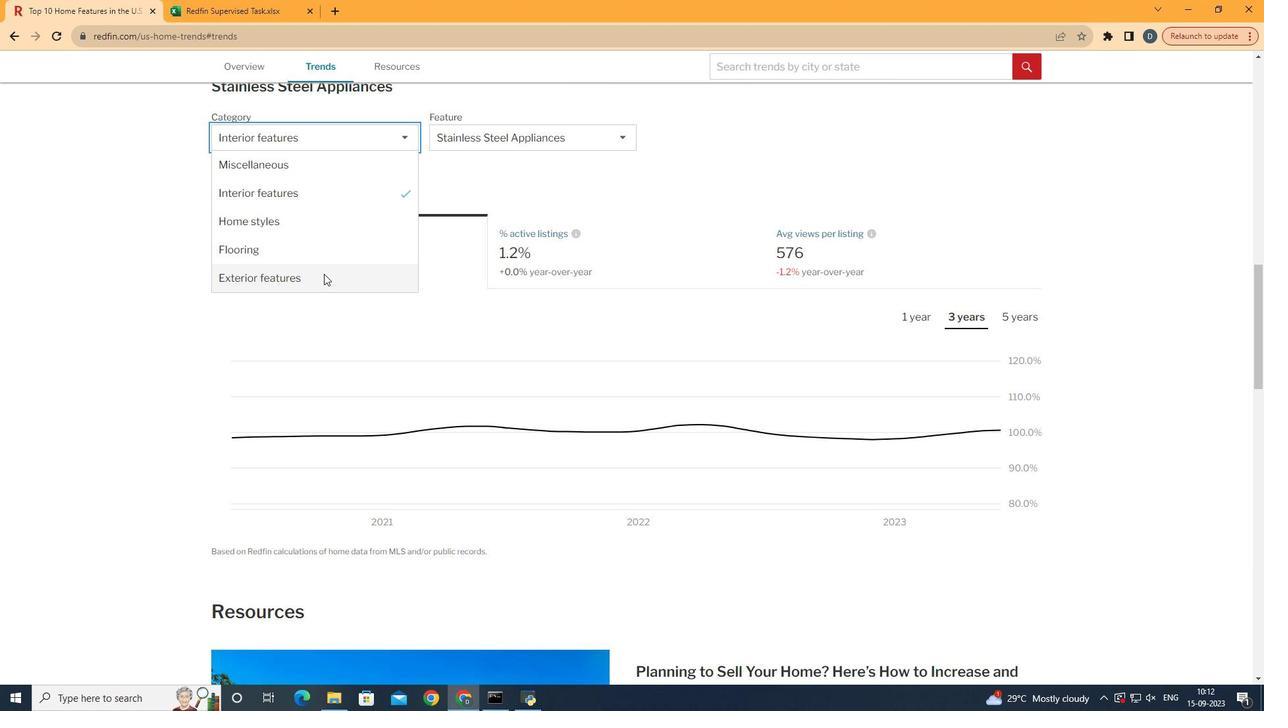 
Action: Mouse pressed left at (332, 282)
Screenshot: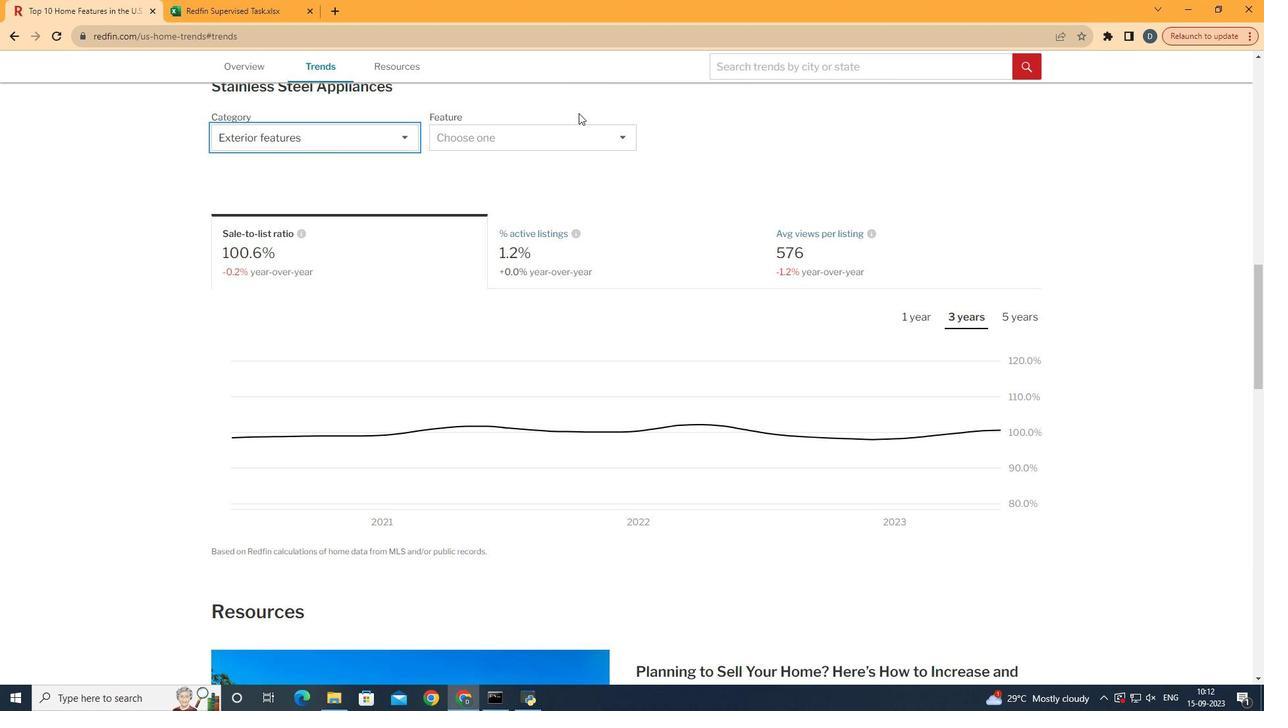 
Action: Mouse moved to (578, 158)
Screenshot: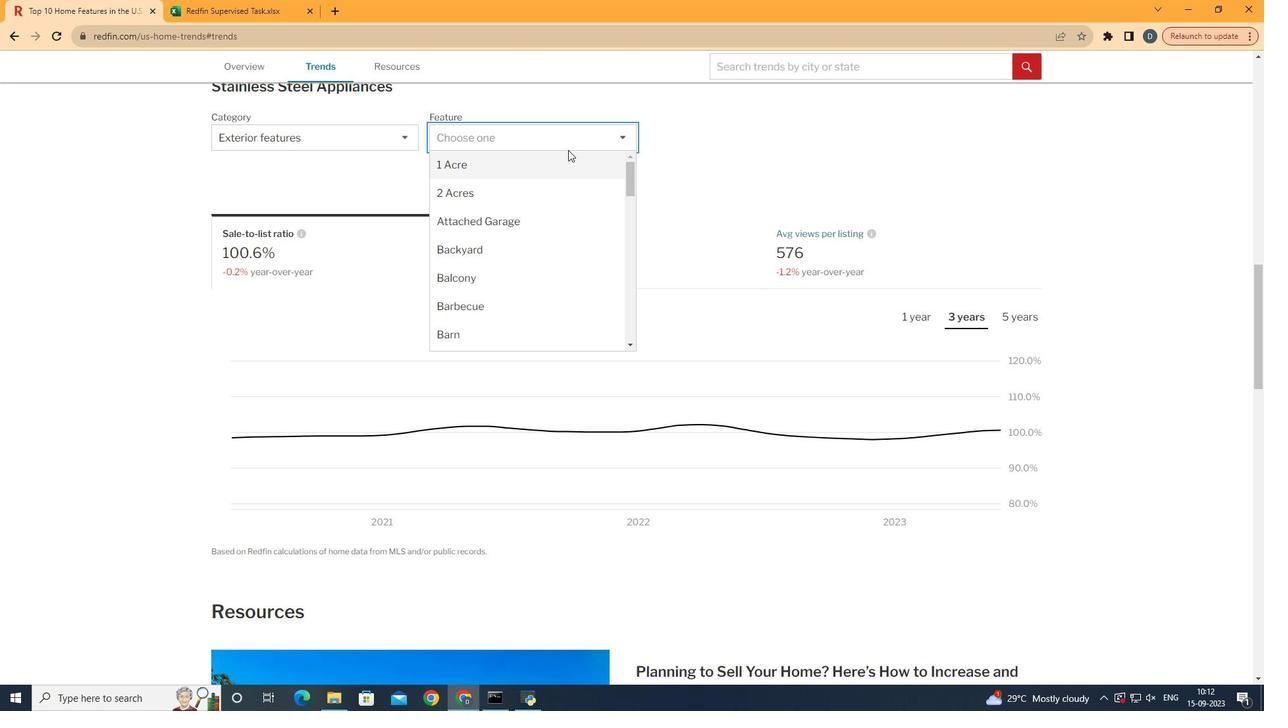 
Action: Mouse pressed left at (578, 158)
Screenshot: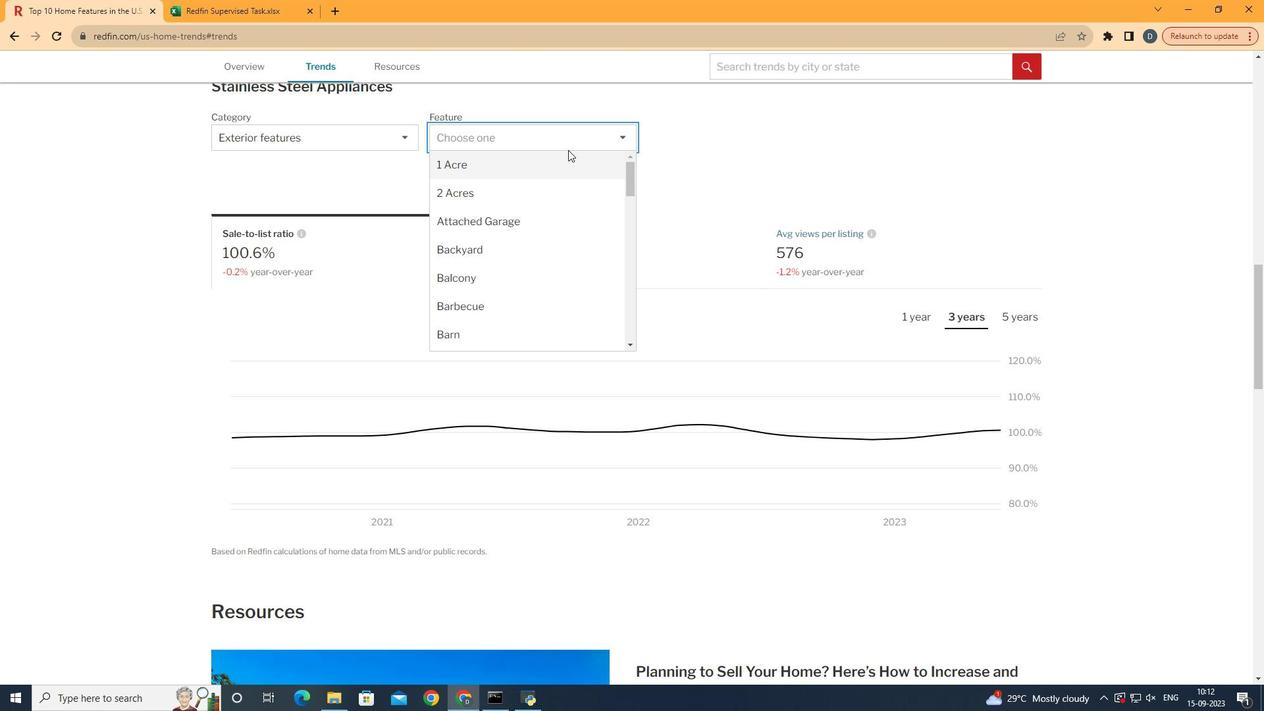 
Action: Mouse moved to (557, 280)
Screenshot: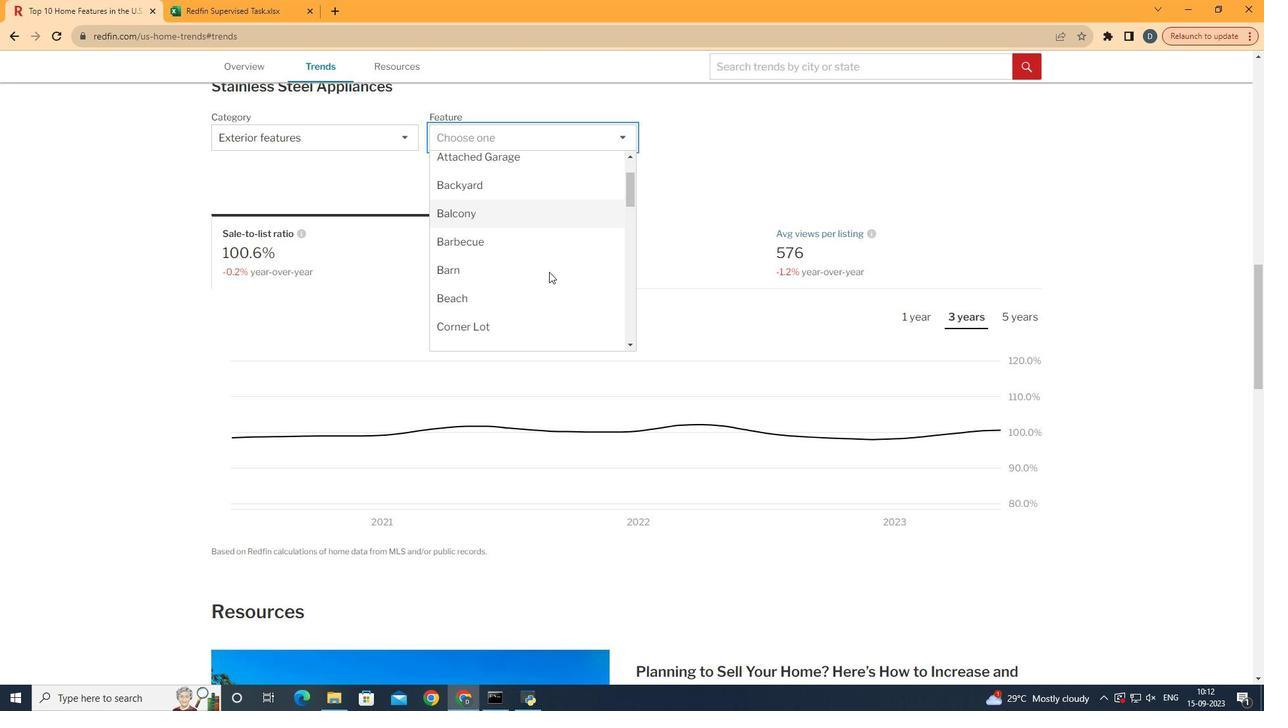 
Action: Mouse scrolled (557, 279) with delta (0, 0)
Screenshot: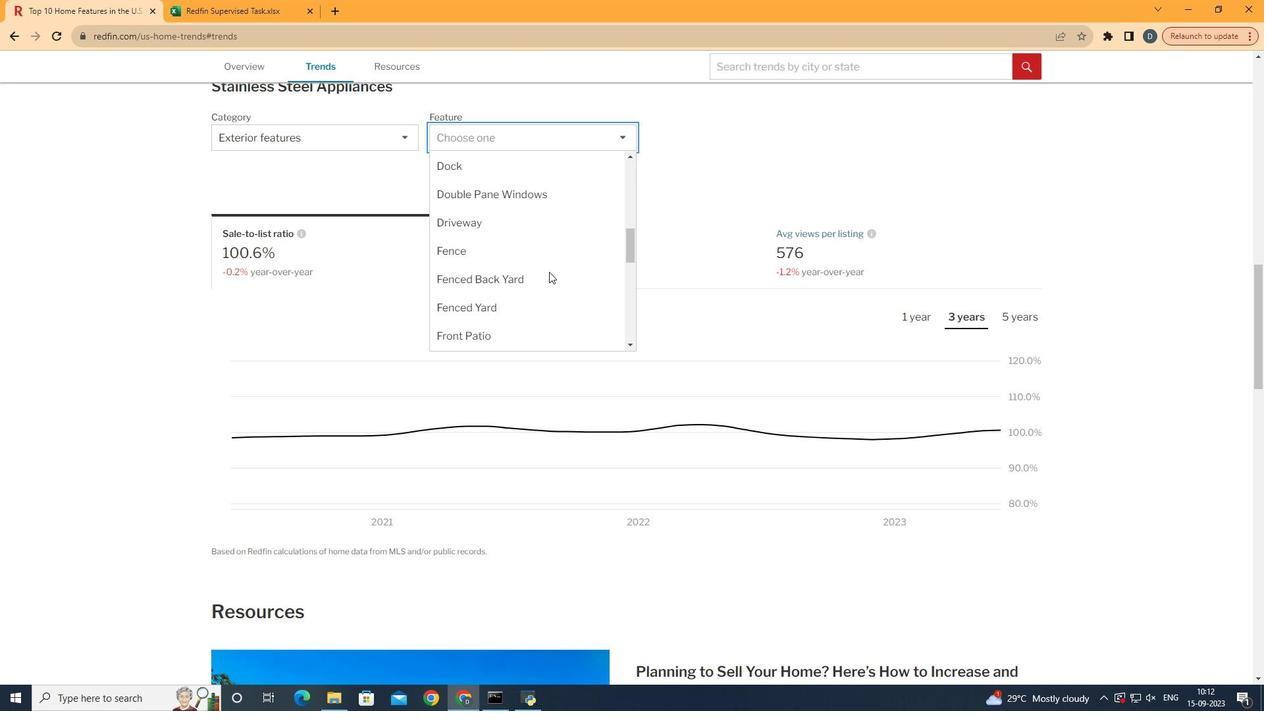 
Action: Mouse scrolled (557, 279) with delta (0, 0)
Screenshot: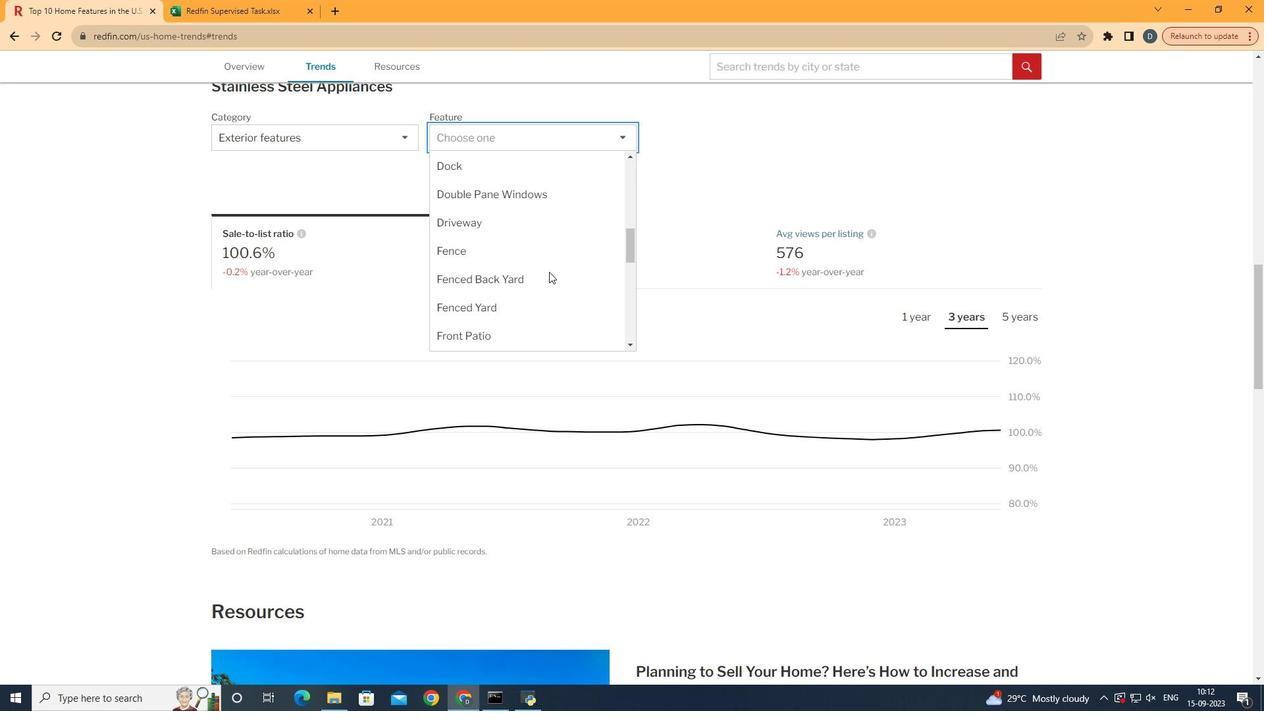 
Action: Mouse scrolled (557, 279) with delta (0, 0)
Screenshot: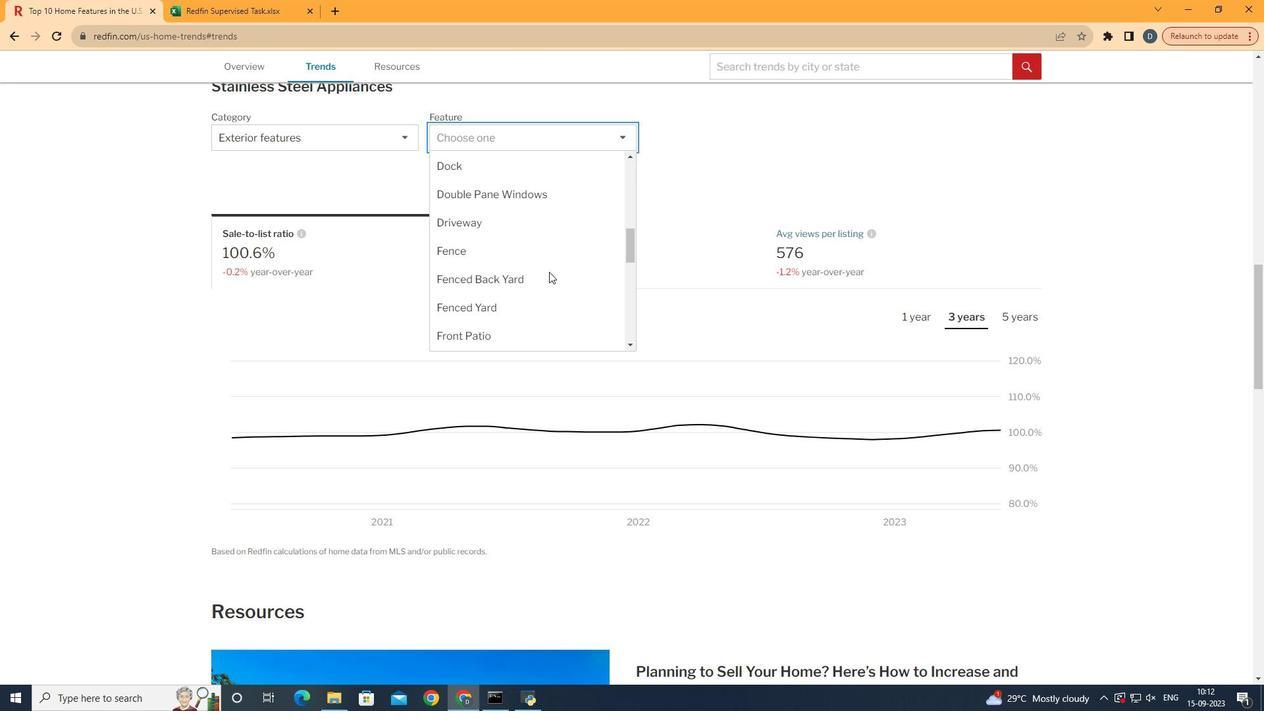 
Action: Mouse scrolled (557, 279) with delta (0, 0)
Screenshot: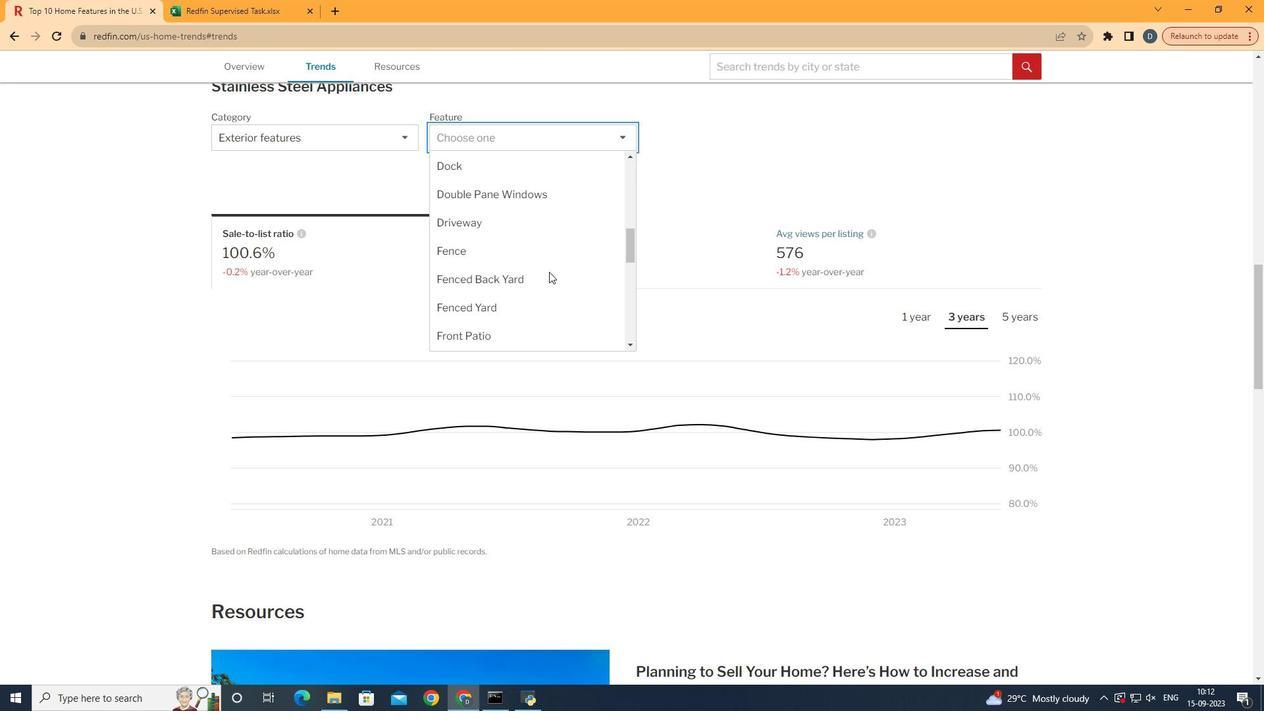 
Action: Mouse scrolled (557, 279) with delta (0, 0)
Screenshot: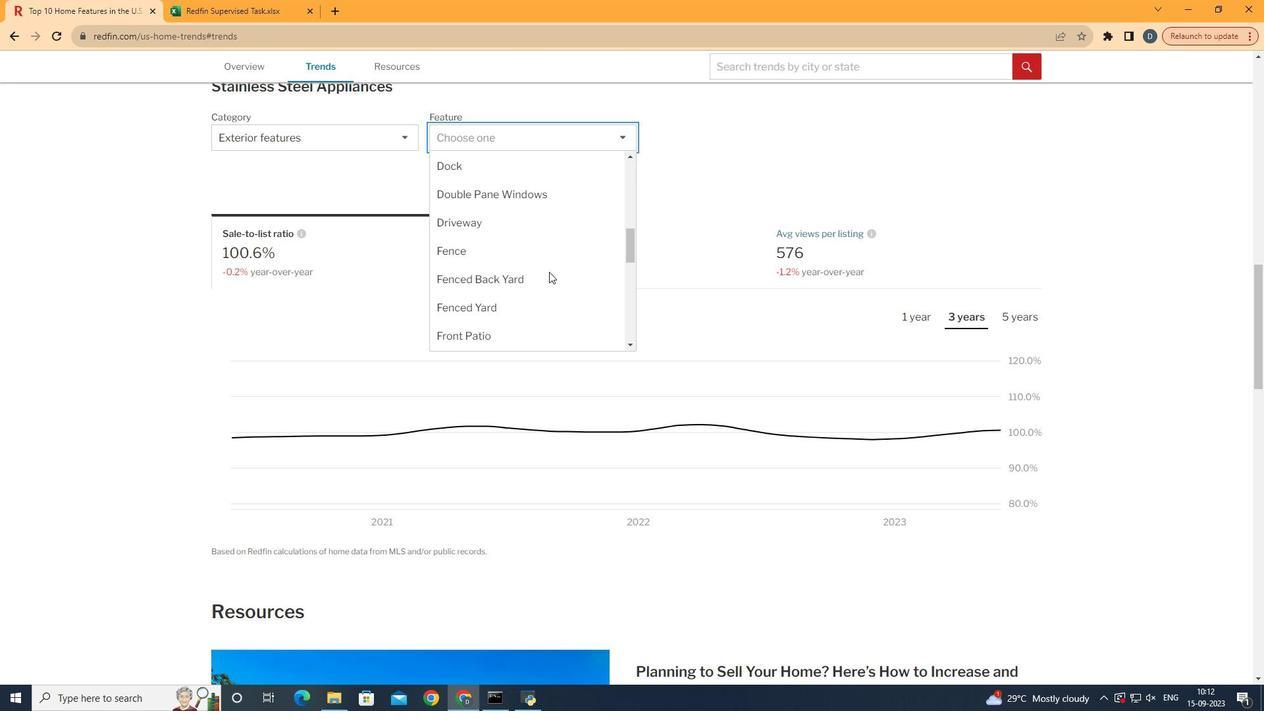 
Action: Mouse scrolled (557, 279) with delta (0, 0)
Screenshot: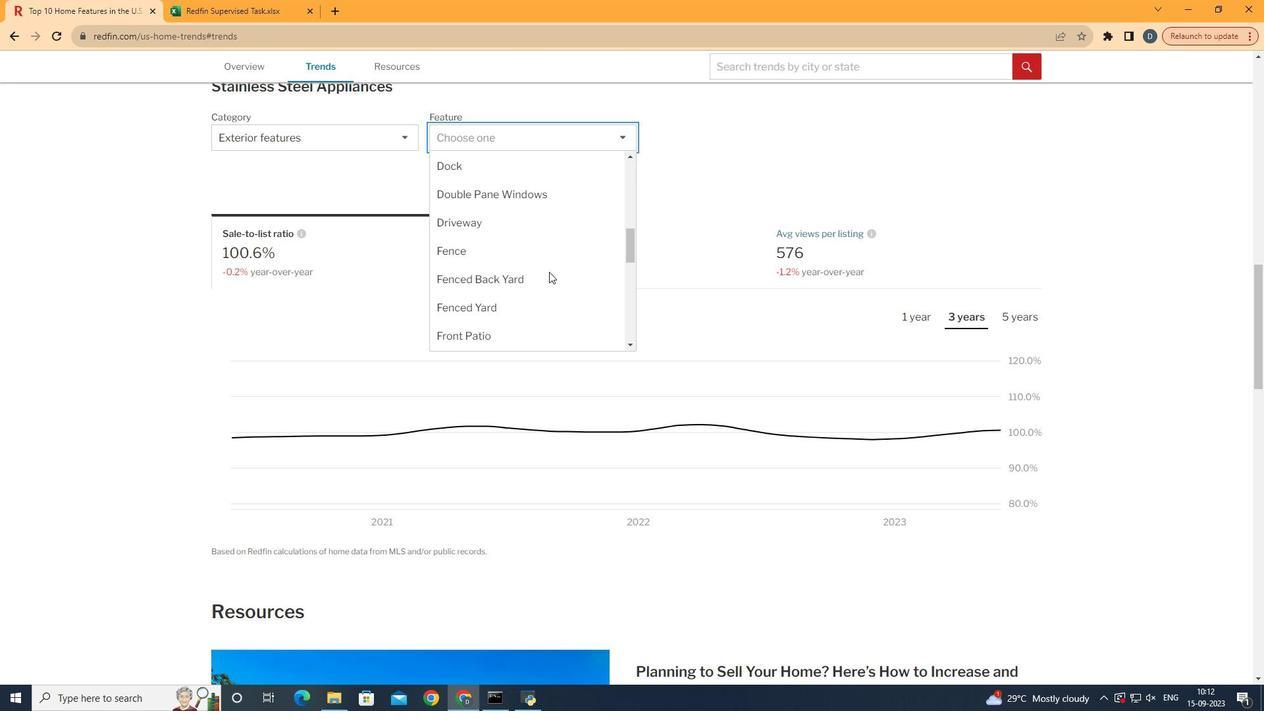 
Action: Mouse moved to (561, 253)
Screenshot: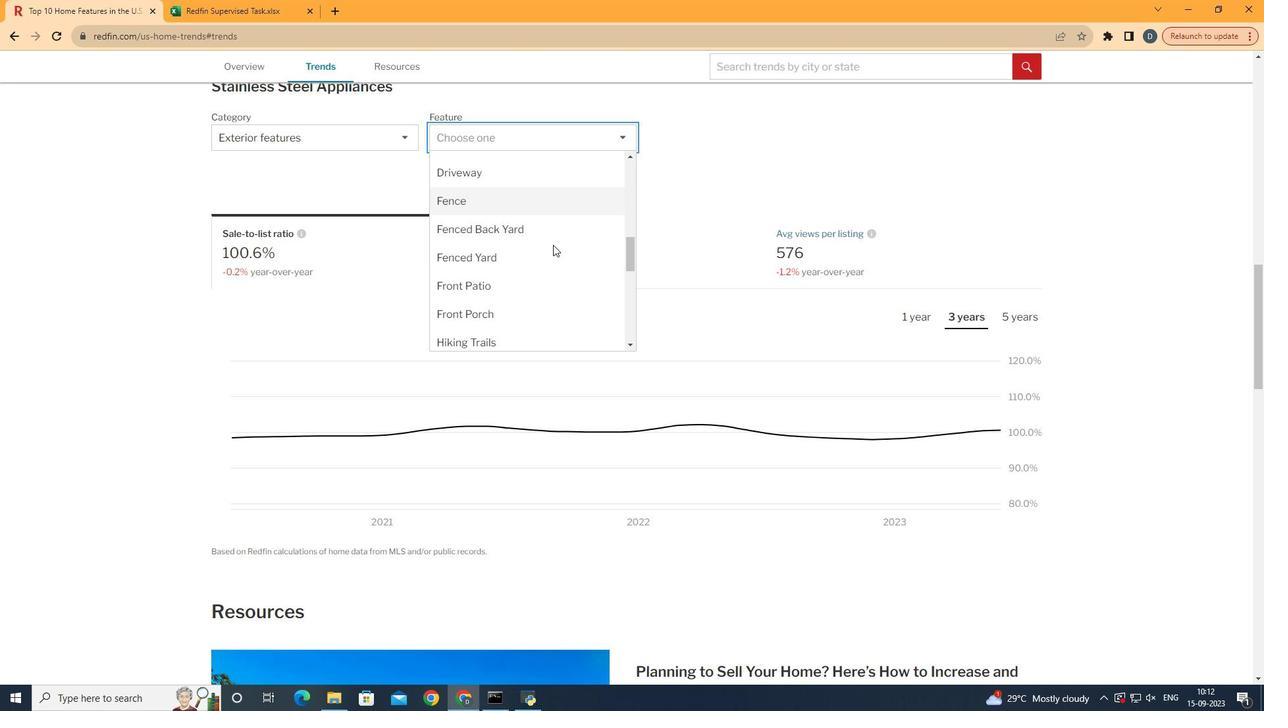 
Action: Mouse scrolled (561, 252) with delta (0, 0)
Screenshot: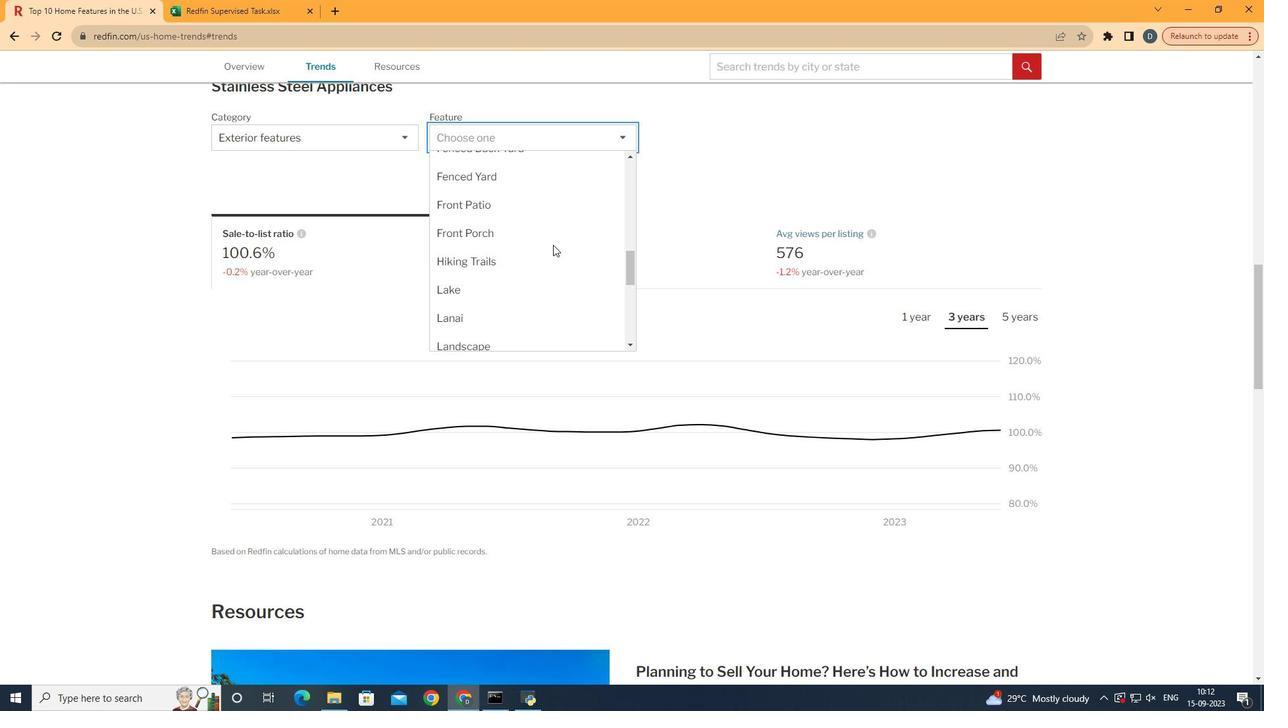 
Action: Mouse scrolled (561, 252) with delta (0, 0)
Screenshot: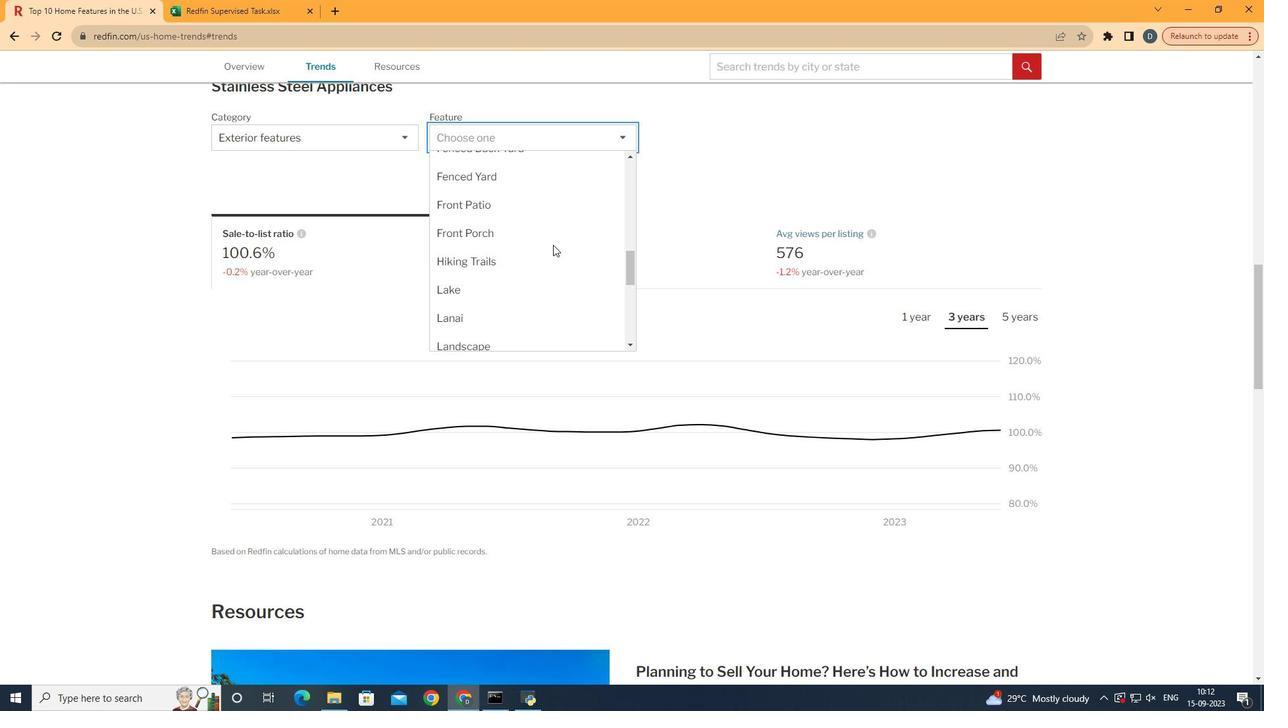 
Action: Mouse moved to (555, 270)
Screenshot: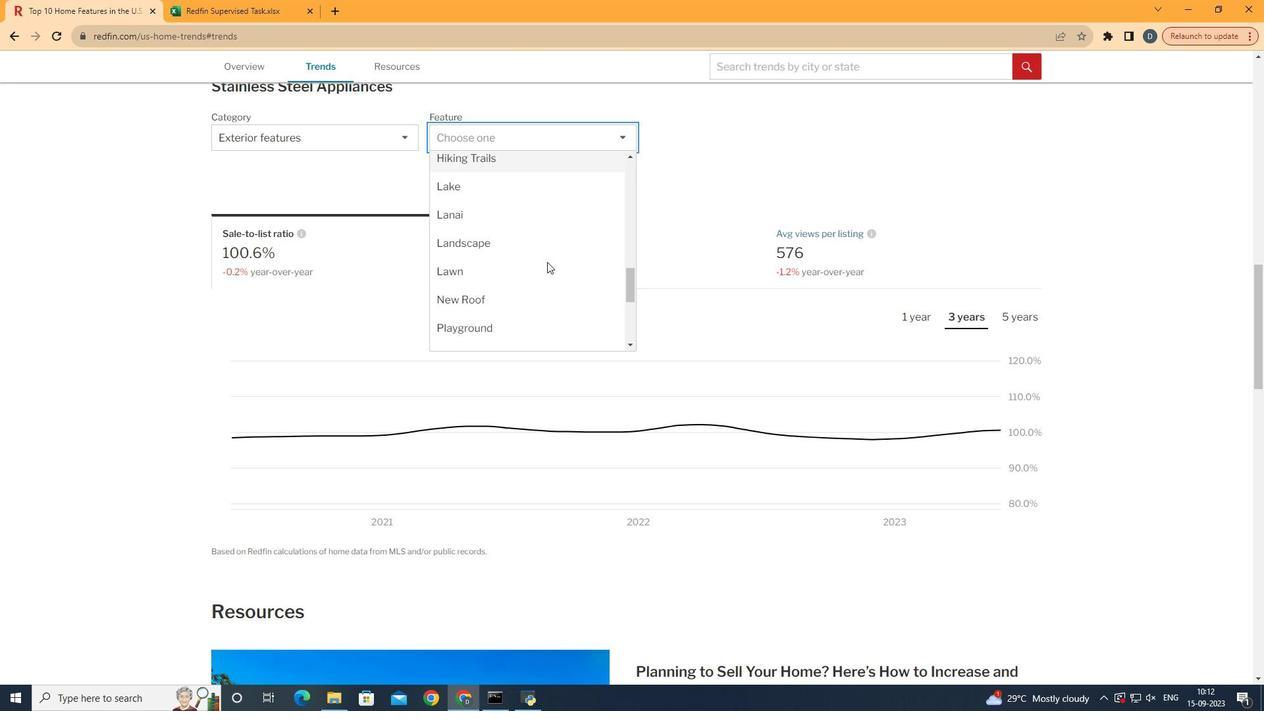 
Action: Mouse scrolled (555, 270) with delta (0, 0)
Screenshot: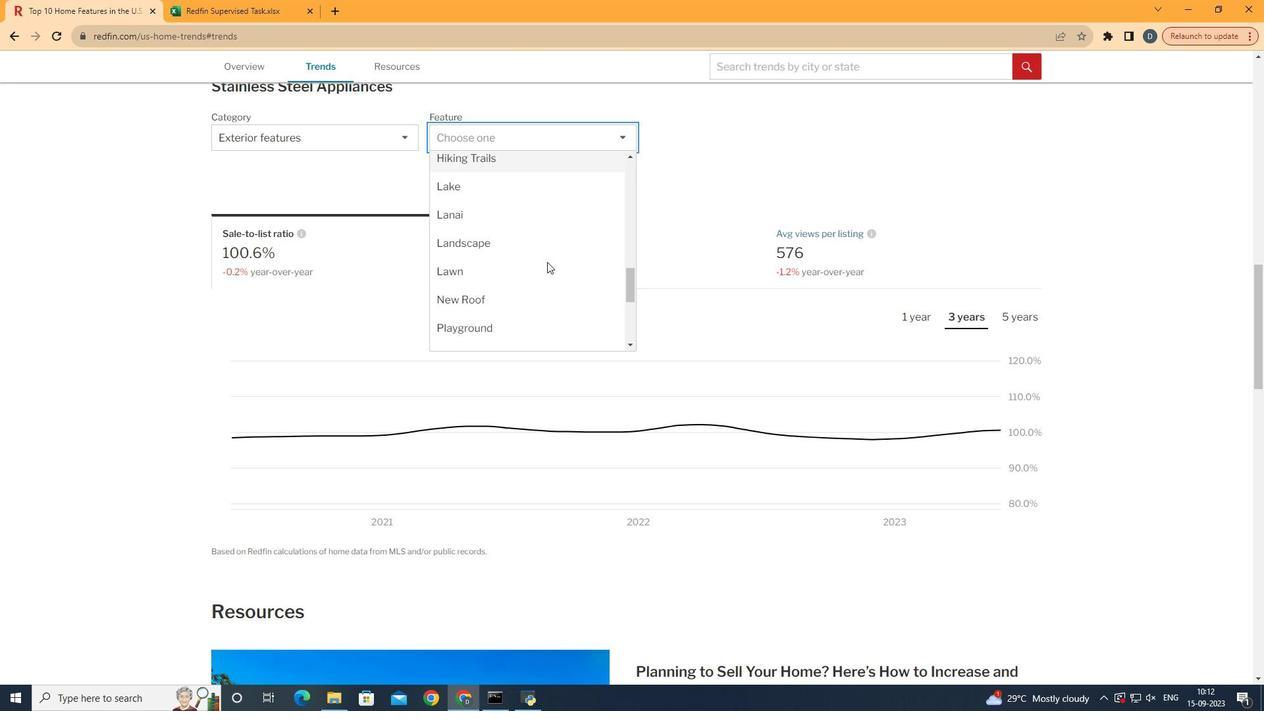 
Action: Mouse scrolled (555, 270) with delta (0, 0)
Screenshot: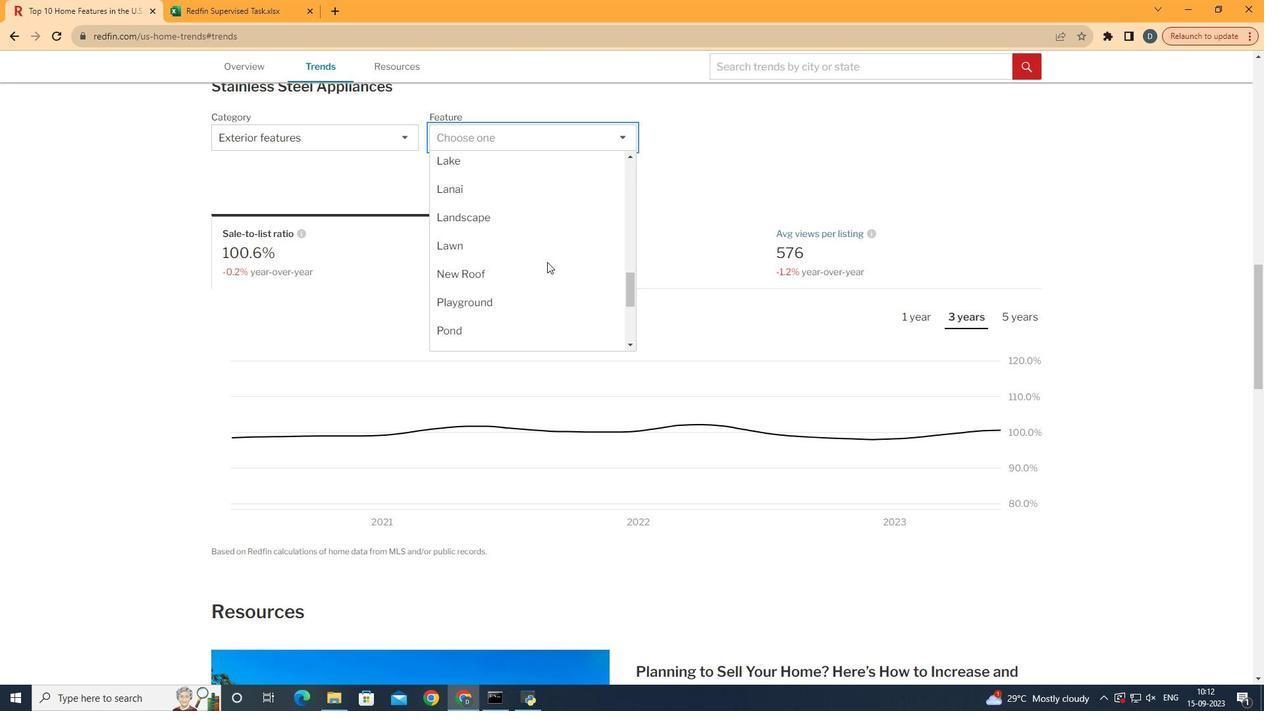
Action: Mouse moved to (538, 307)
Screenshot: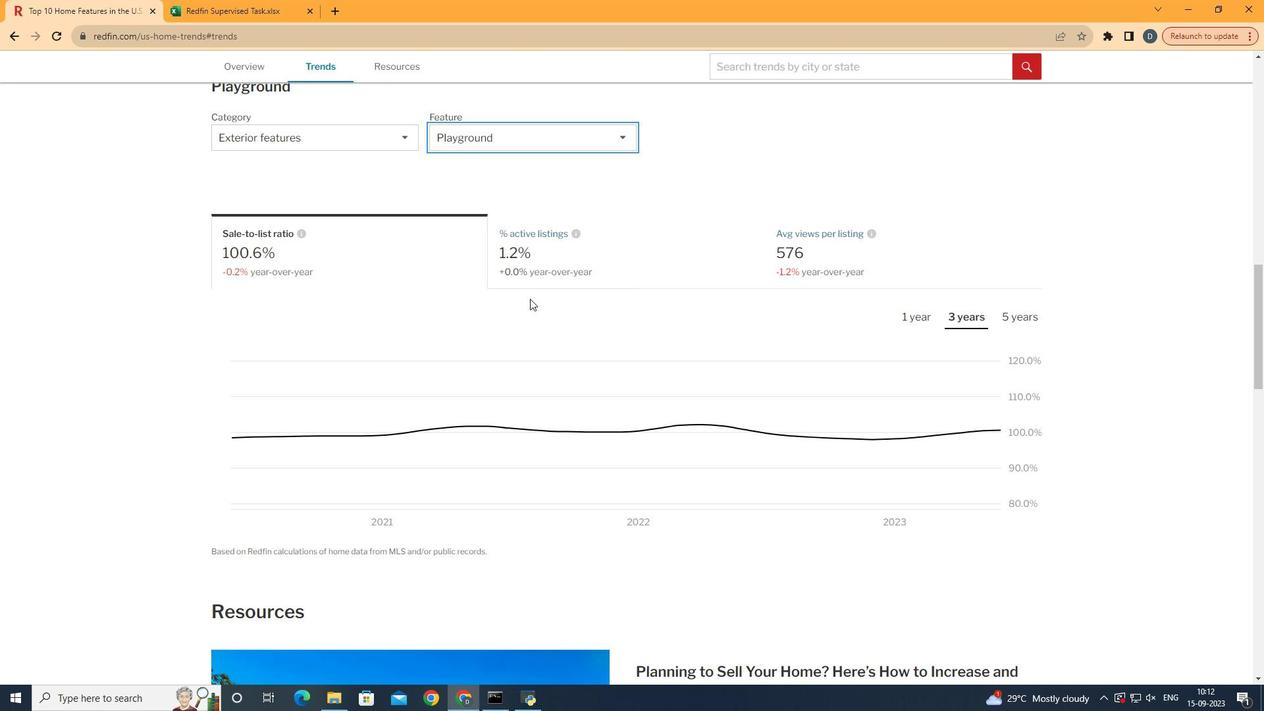 
Action: Mouse pressed left at (538, 307)
Screenshot: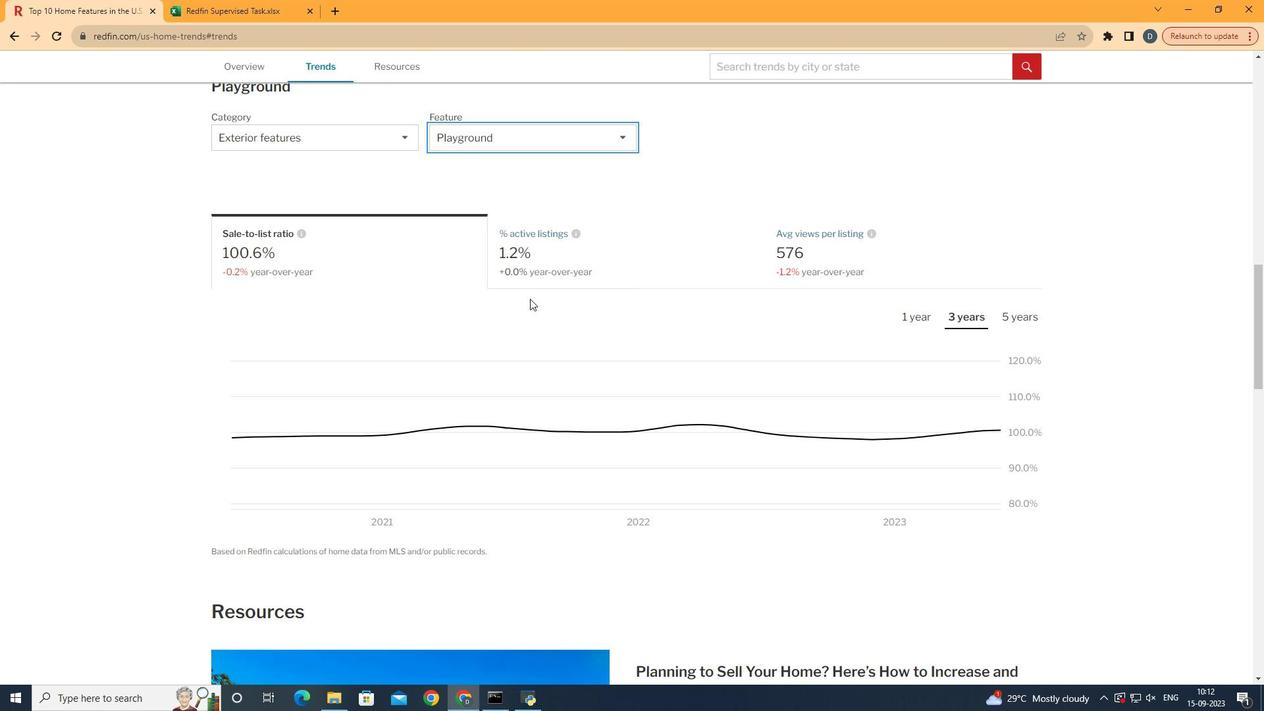
Action: Mouse moved to (663, 265)
Screenshot: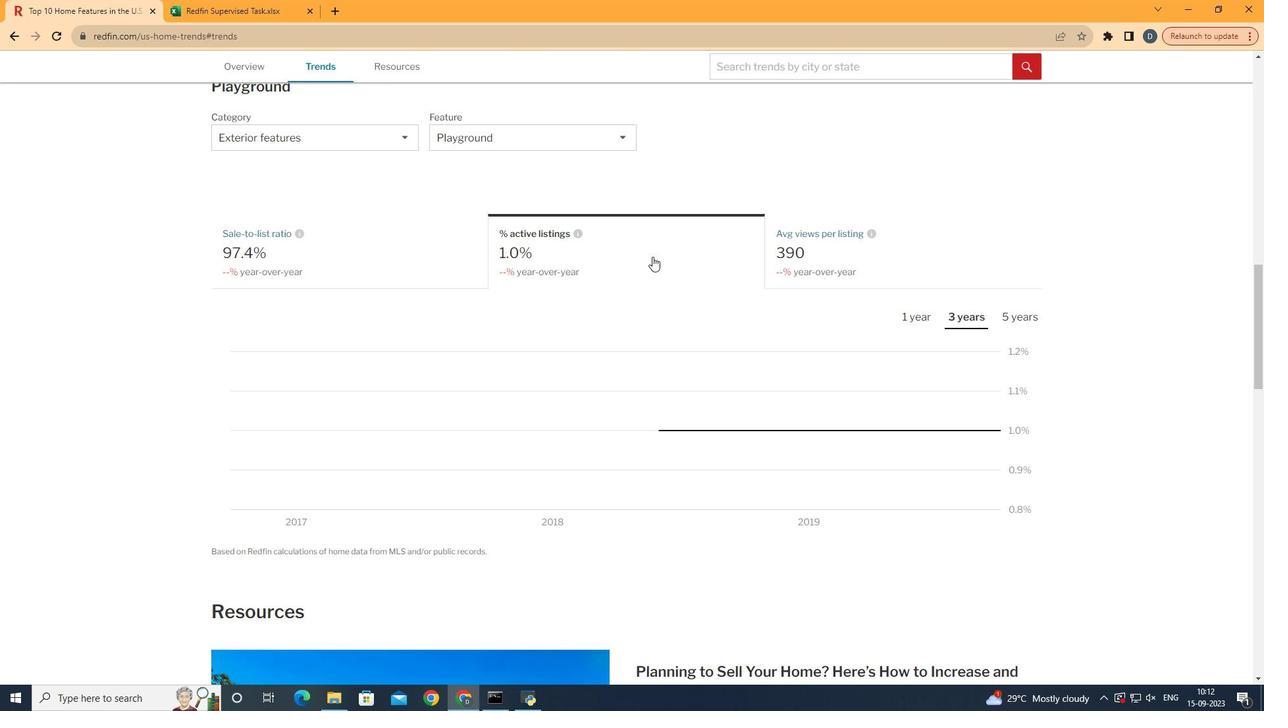 
Action: Mouse pressed left at (663, 265)
Screenshot: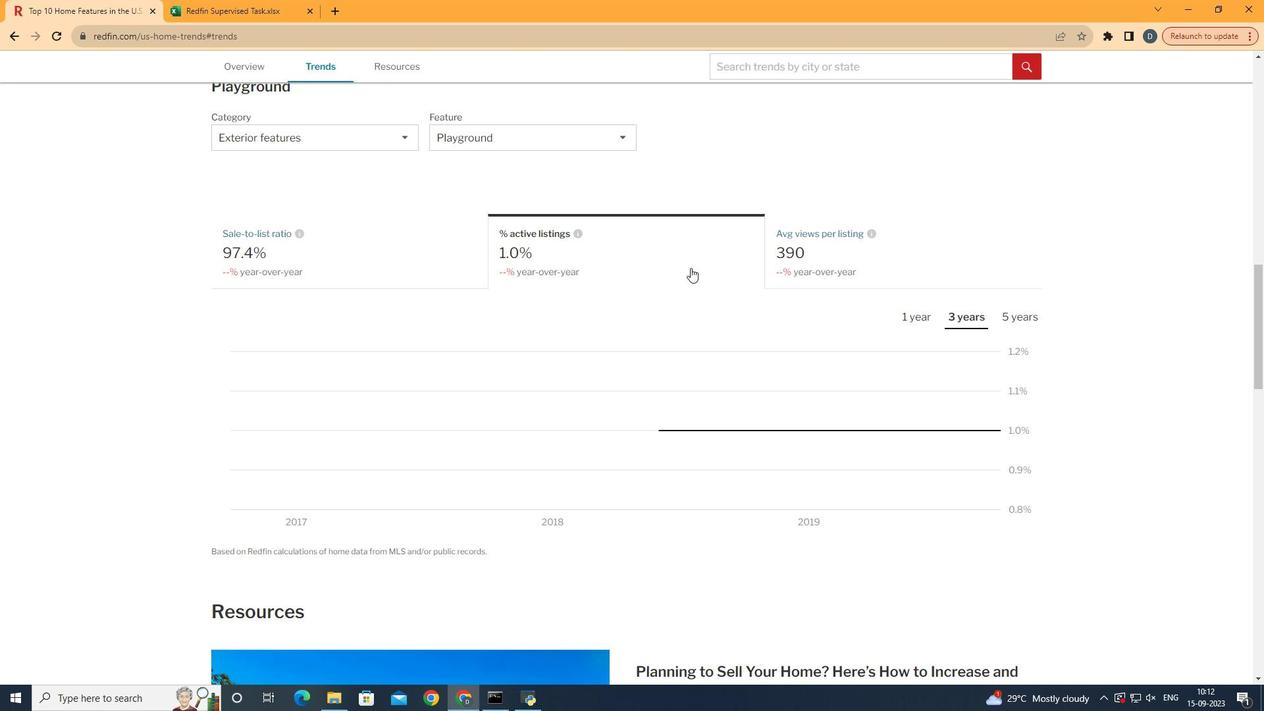 
Action: Mouse moved to (1014, 324)
Screenshot: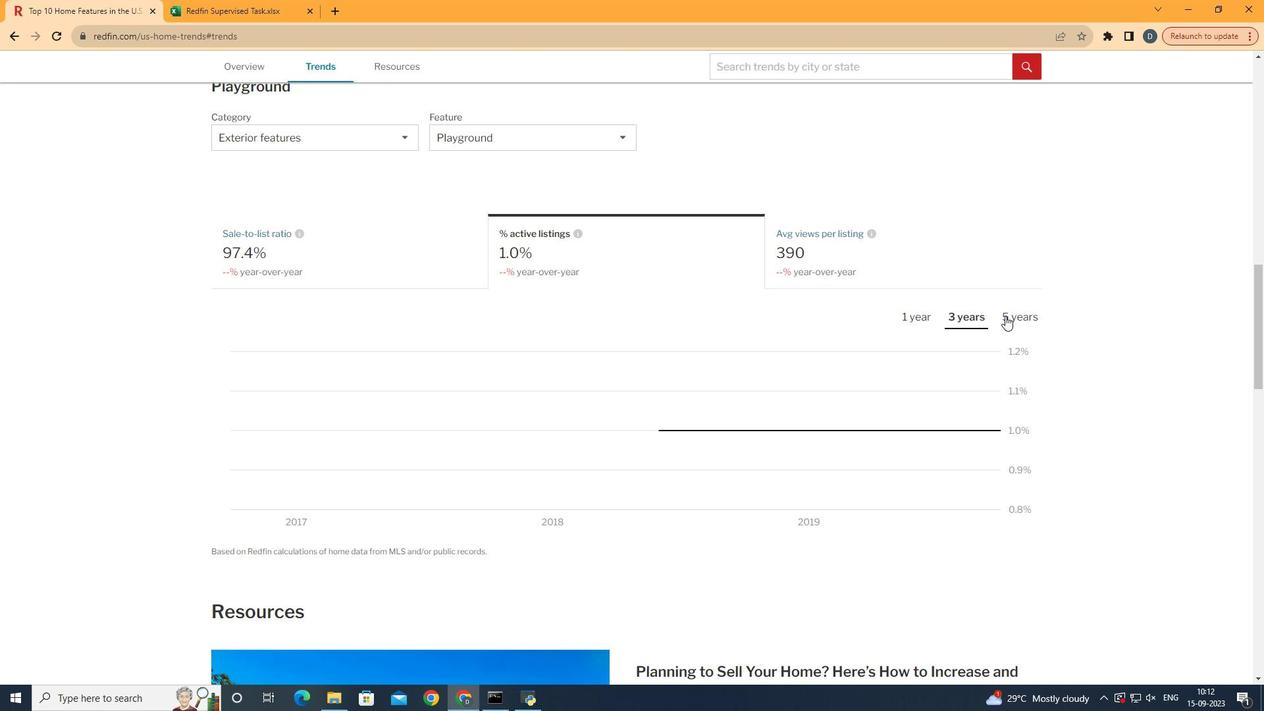 
Action: Mouse pressed left at (1014, 324)
Screenshot: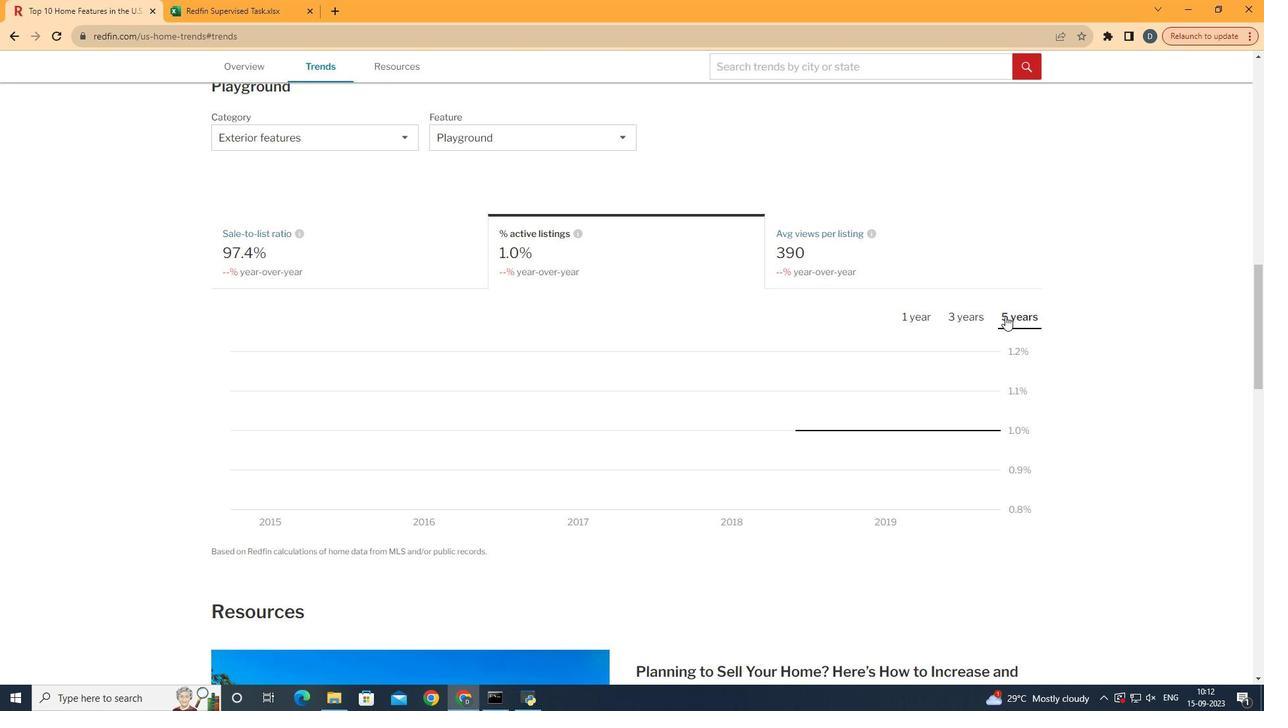 
